 Task: Create in the project BridgeTech and in the Backlog issue 'Integrate a new chatbot feature into an existing mobile application to enhance user interaction and support' a child issue 'Integration with time and attendance systems', and assign it to team member softage.3@softage.net. Create in the project BridgeTech and in the Backlog issue 'Develop a new tool for automated testing of mobile application memory consumption and optimization' a child issue 'Code optimization for energy-efficient speech recognition', and assign it to team member softage.4@softage.net
Action: Mouse moved to (199, 52)
Screenshot: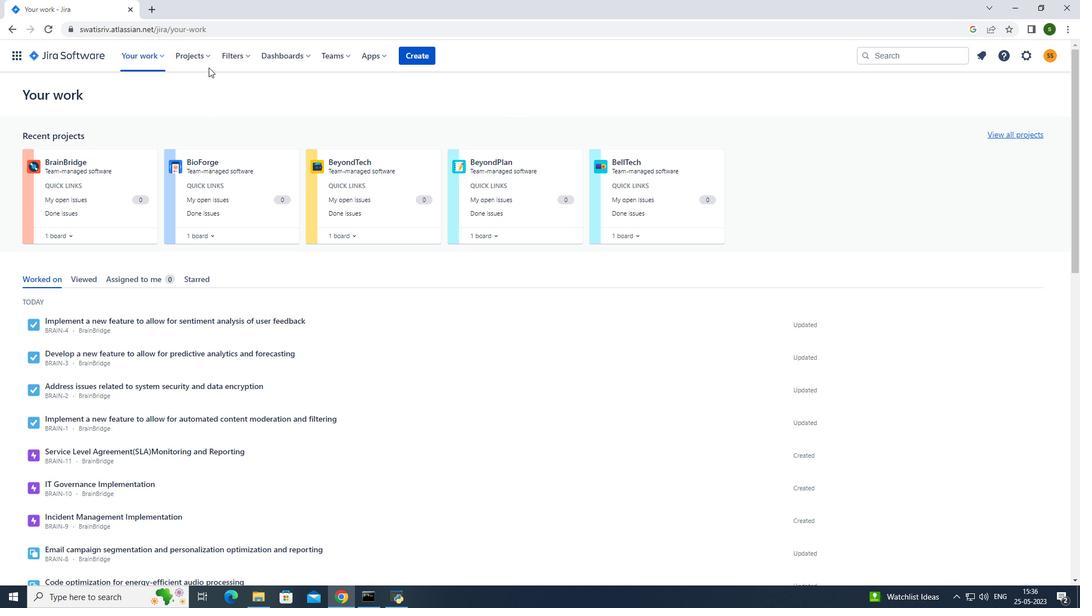 
Action: Mouse pressed left at (199, 52)
Screenshot: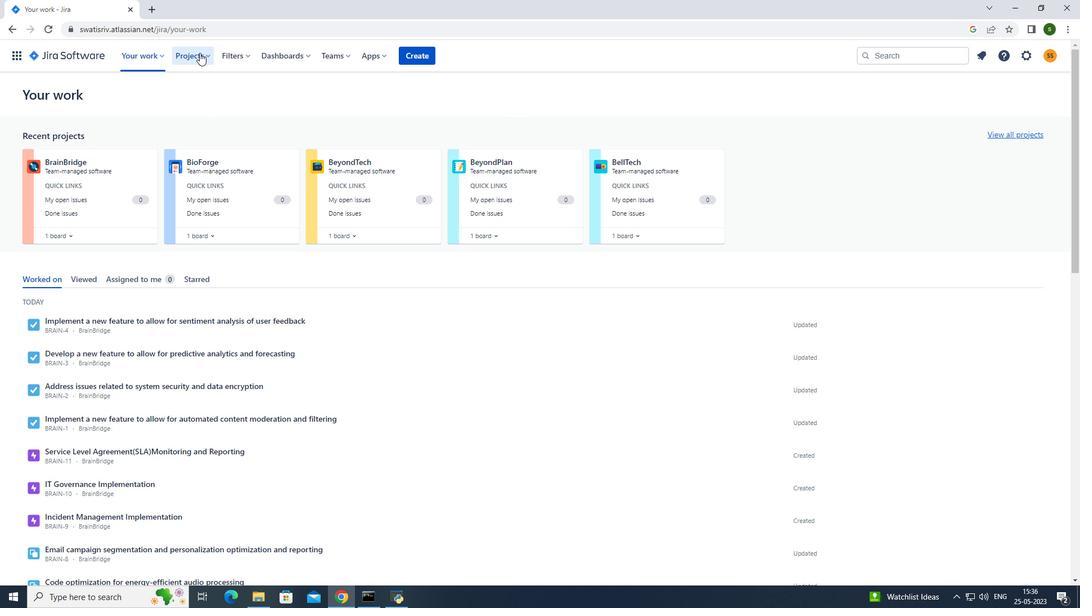 
Action: Mouse moved to (214, 99)
Screenshot: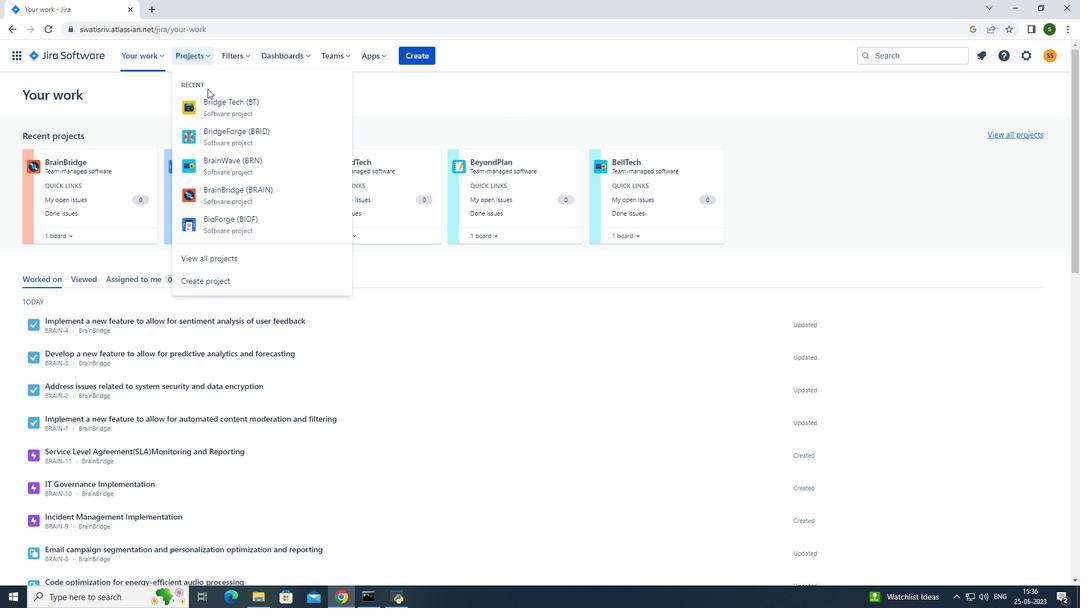 
Action: Mouse pressed left at (214, 99)
Screenshot: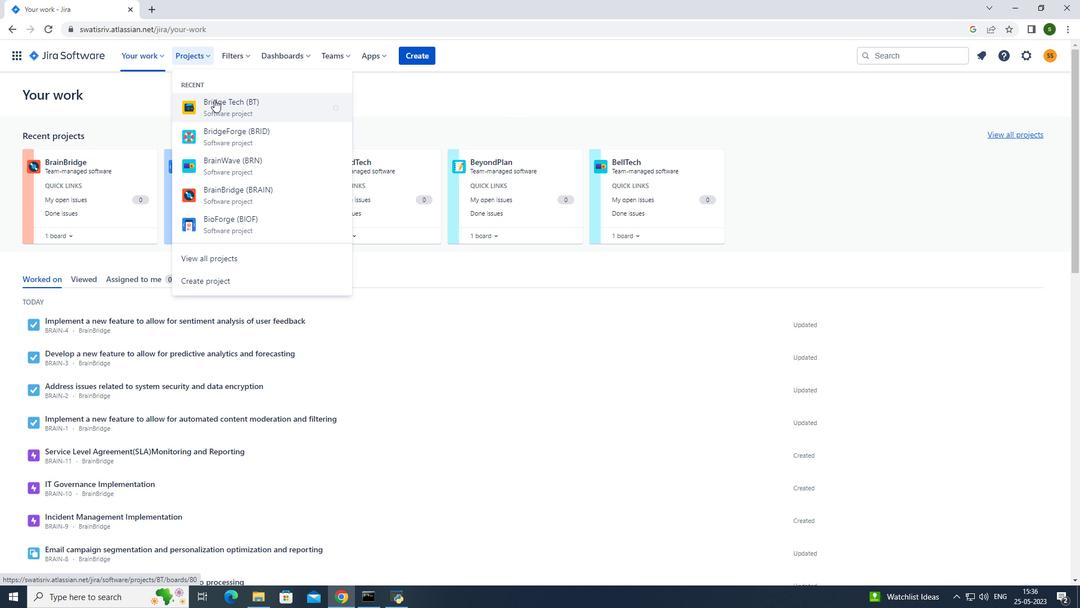 
Action: Mouse moved to (68, 173)
Screenshot: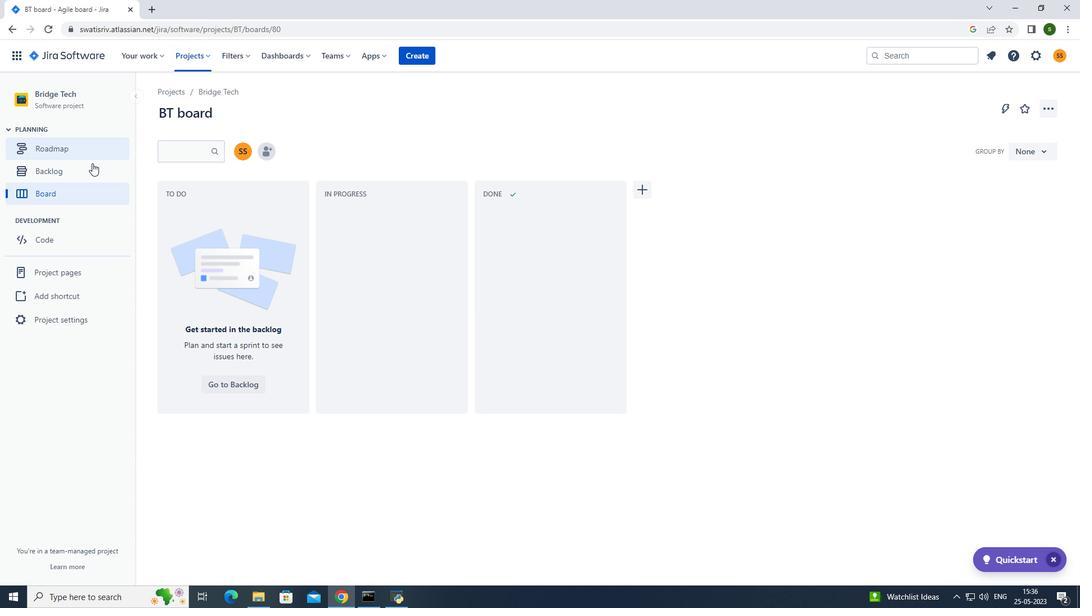 
Action: Mouse pressed left at (68, 173)
Screenshot: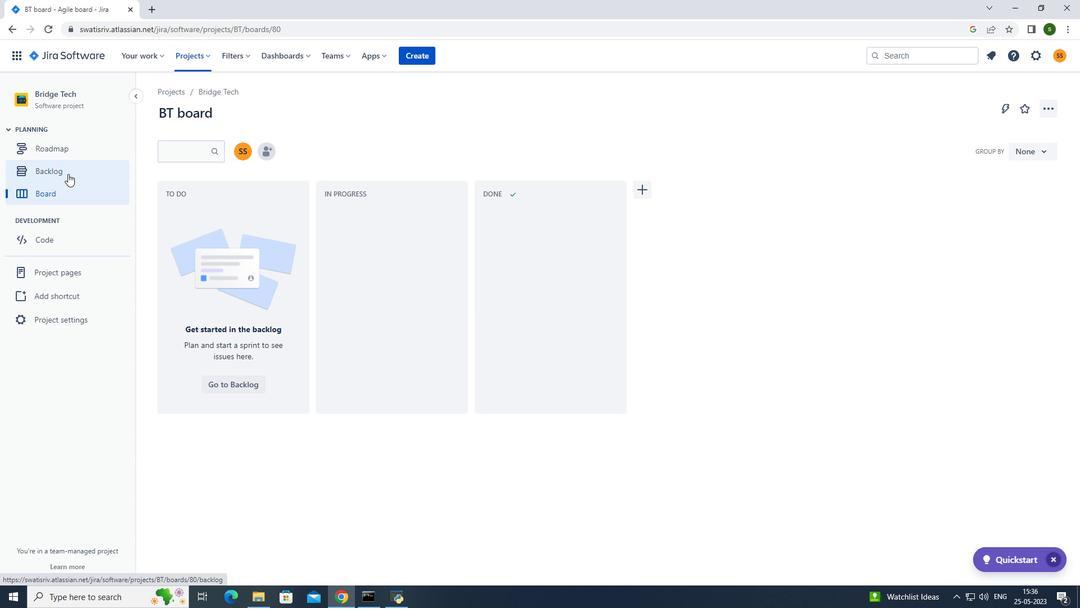 
Action: Mouse moved to (499, 301)
Screenshot: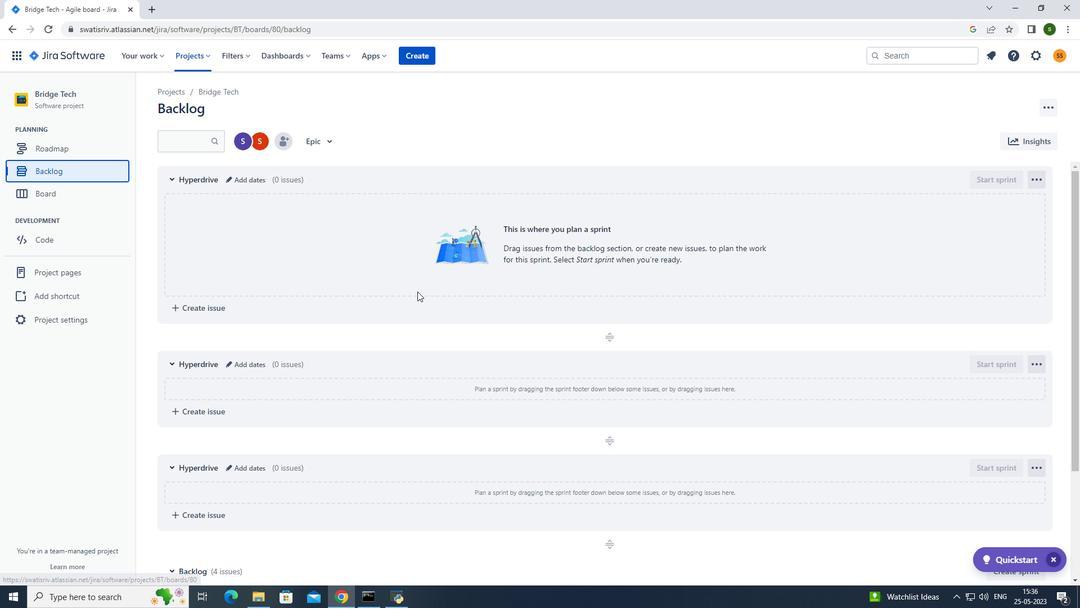 
Action: Mouse scrolled (499, 301) with delta (0, 0)
Screenshot: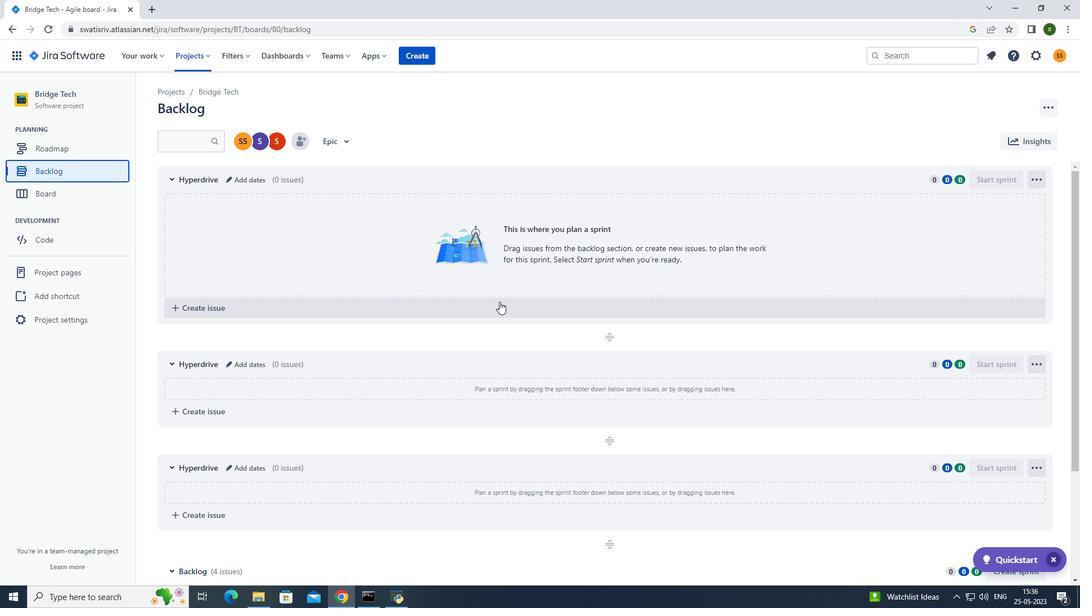 
Action: Mouse scrolled (499, 301) with delta (0, 0)
Screenshot: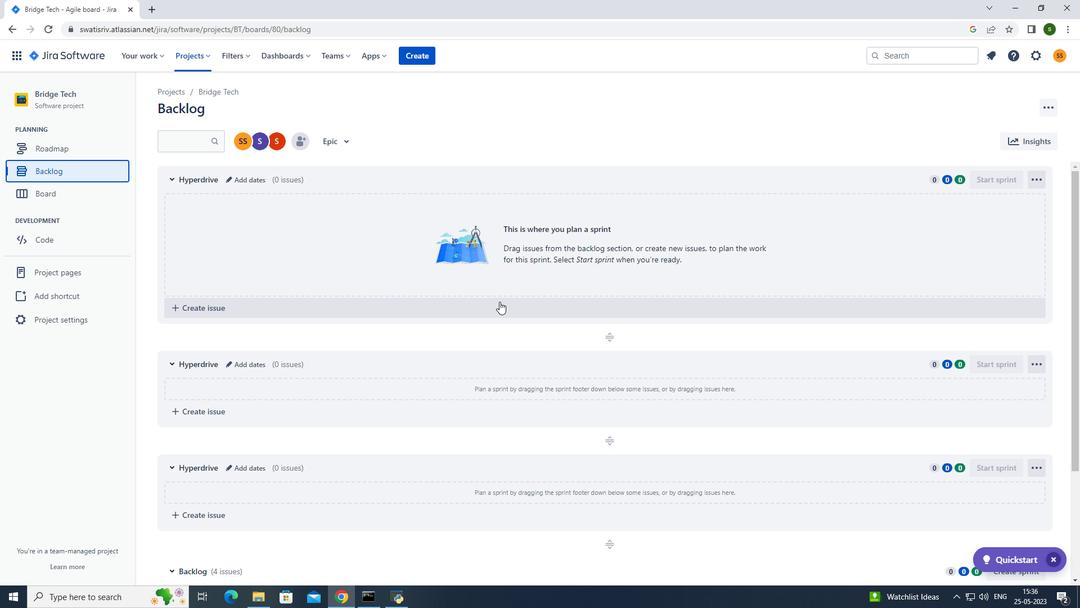 
Action: Mouse scrolled (499, 301) with delta (0, 0)
Screenshot: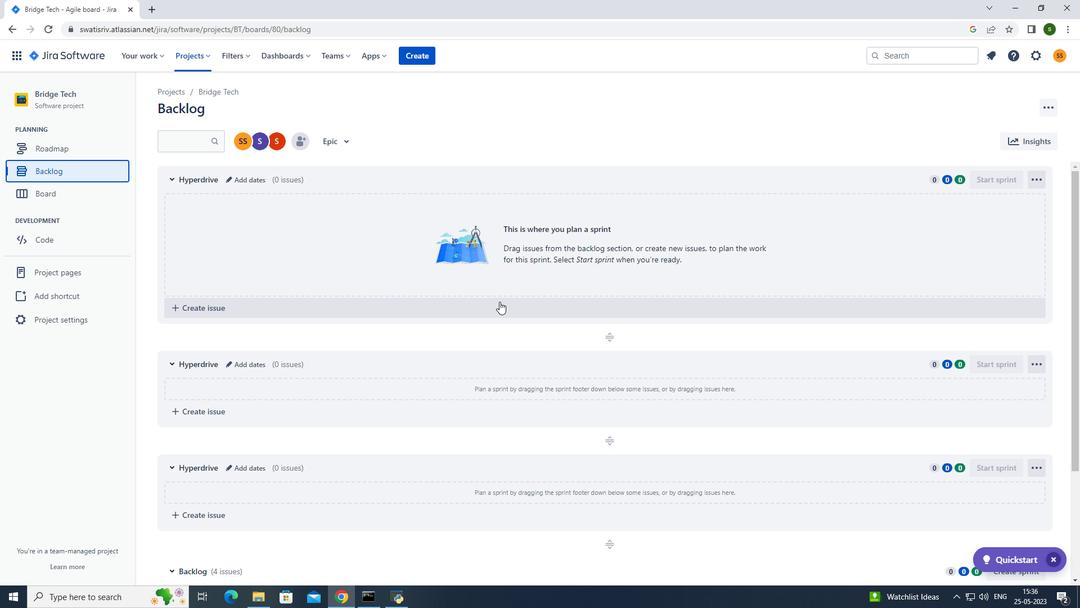 
Action: Mouse scrolled (499, 301) with delta (0, 0)
Screenshot: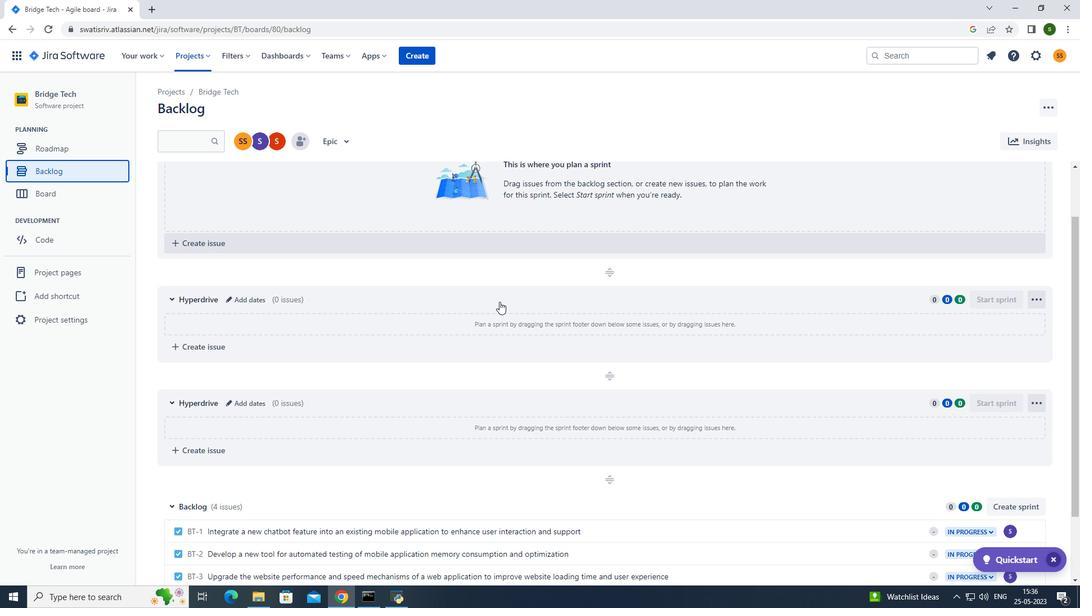 
Action: Mouse scrolled (499, 301) with delta (0, 0)
Screenshot: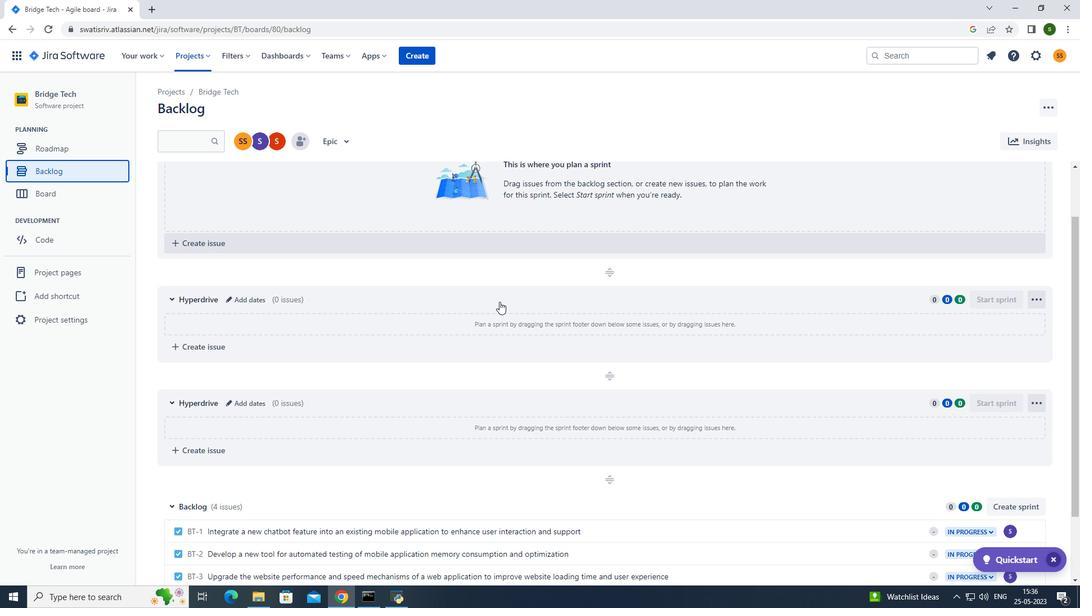 
Action: Mouse scrolled (499, 301) with delta (0, 0)
Screenshot: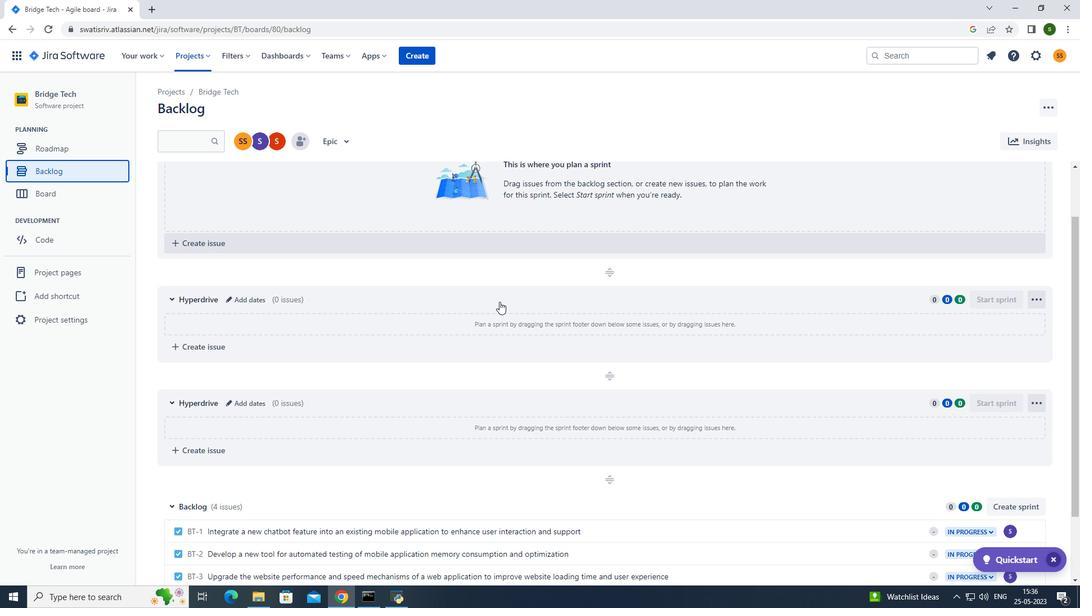 
Action: Mouse moved to (775, 443)
Screenshot: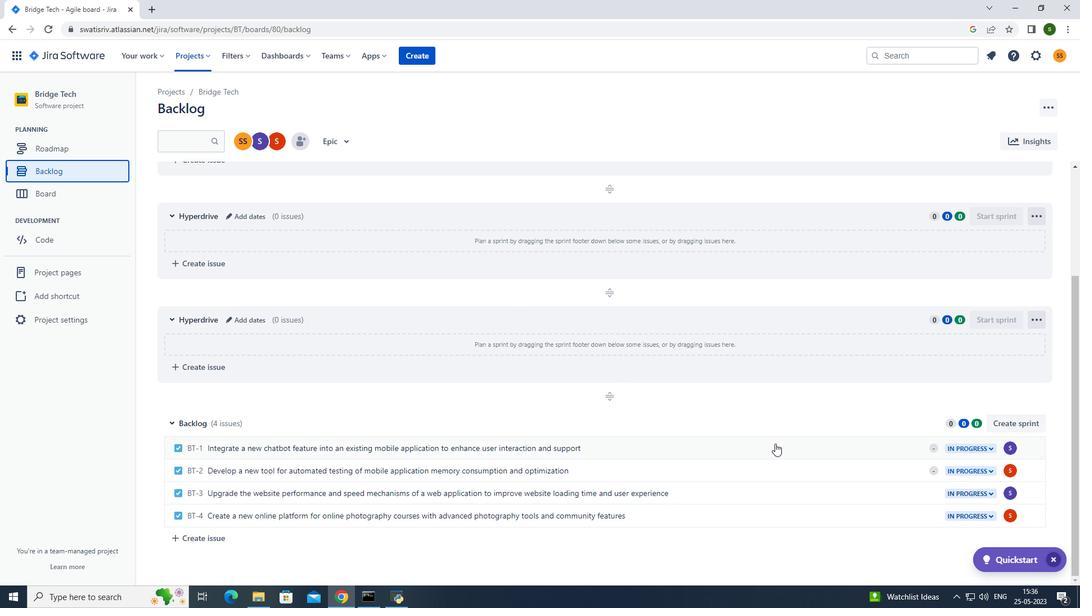 
Action: Mouse pressed left at (775, 443)
Screenshot: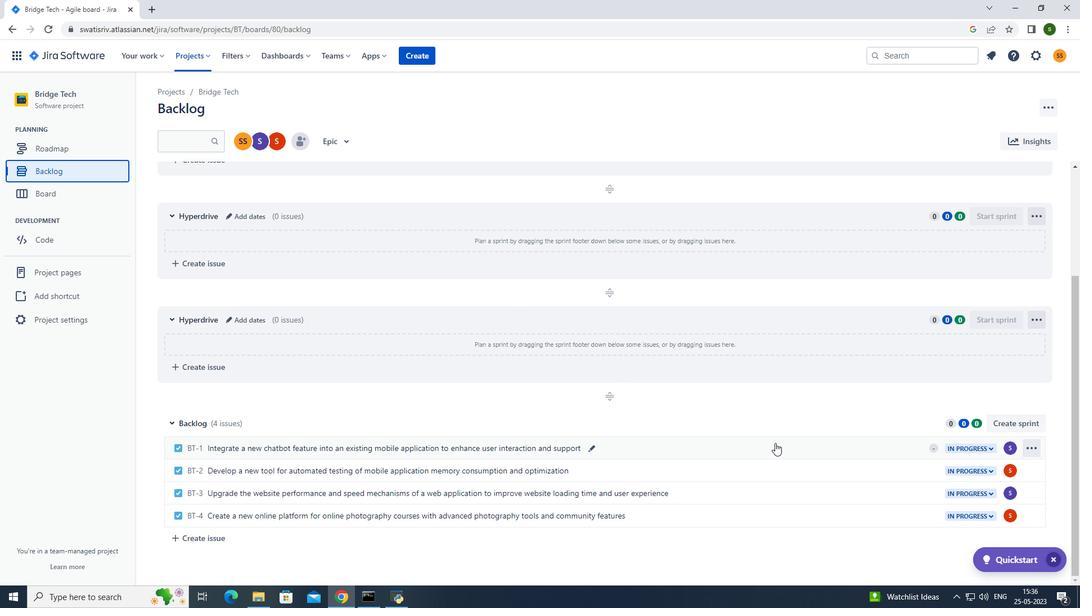 
Action: Mouse moved to (883, 276)
Screenshot: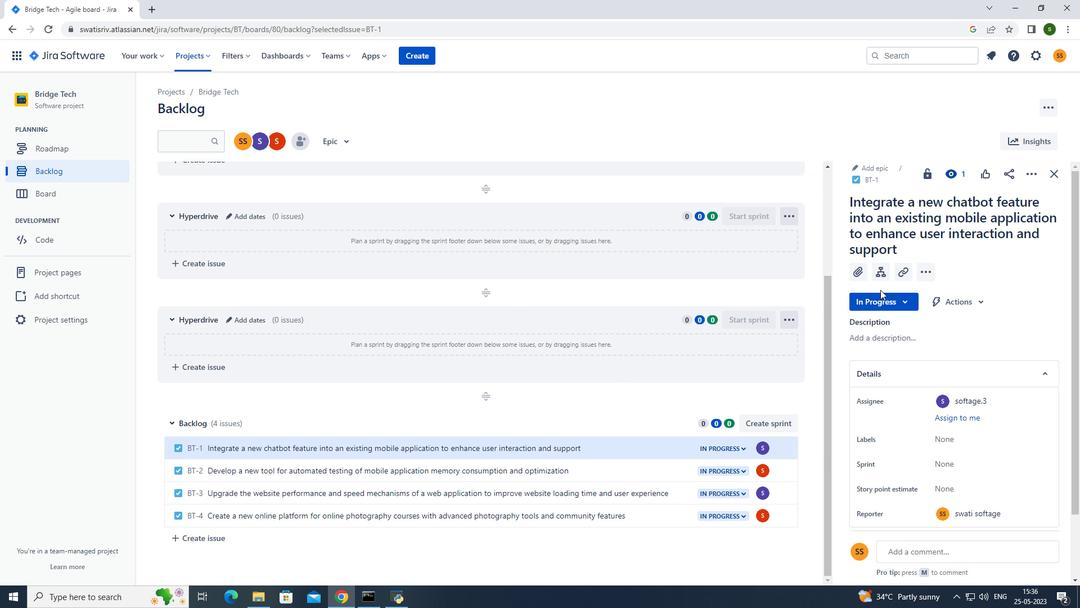 
Action: Mouse pressed left at (883, 276)
Screenshot: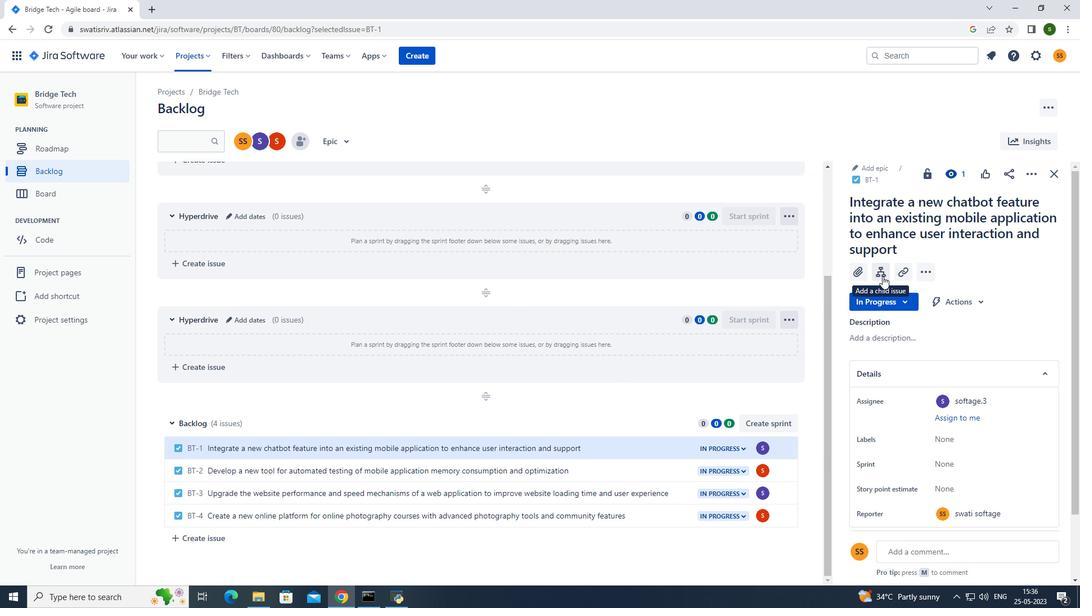 
Action: Mouse moved to (914, 367)
Screenshot: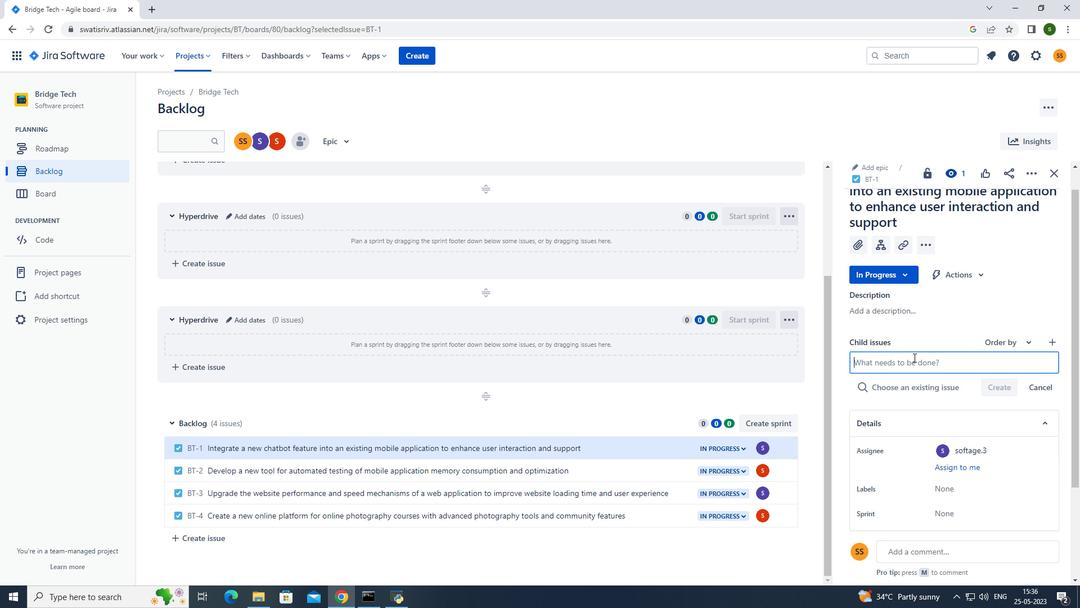 
Action: Mouse pressed left at (914, 367)
Screenshot: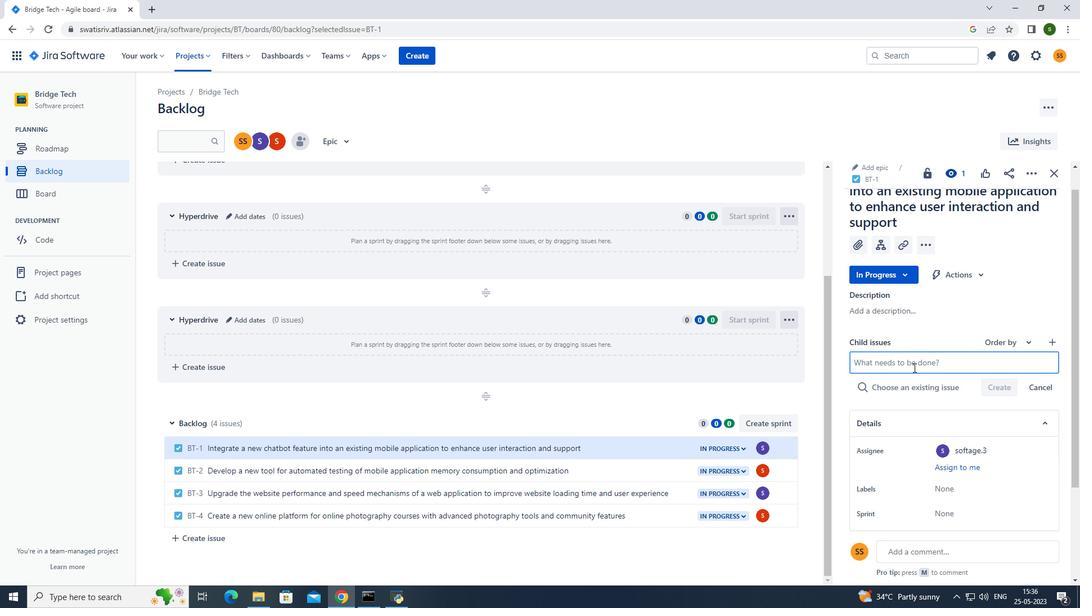 
Action: Key pressed <Key.caps_lock>I<Key.caps_lock>ntegray<Key.backspace>tion<Key.space>with<Key.space>timw<Key.space>and<Key.space>attendance
Screenshot: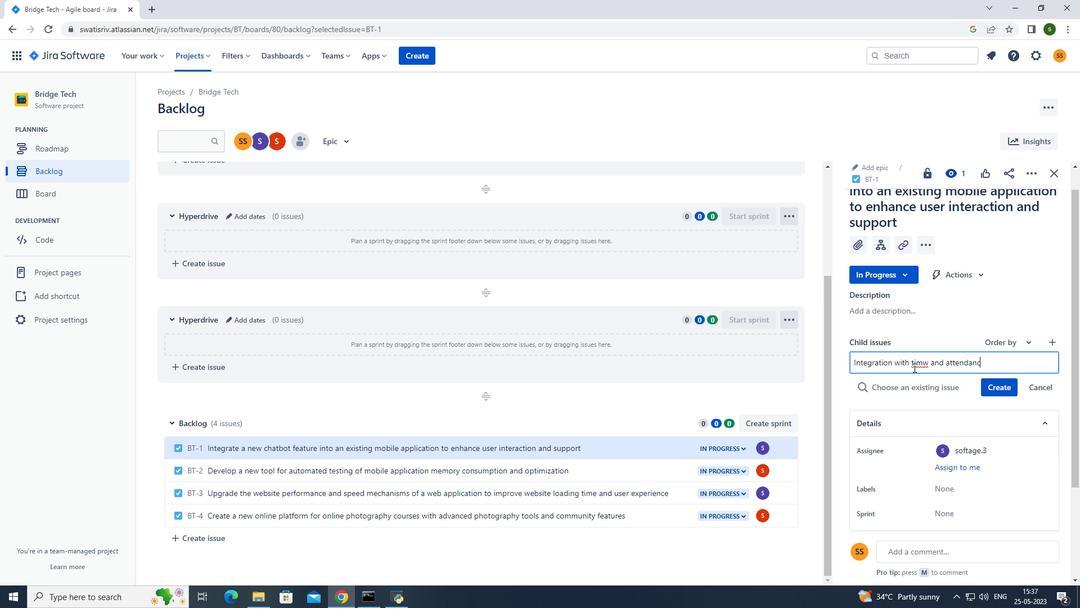 
Action: Mouse moved to (926, 362)
Screenshot: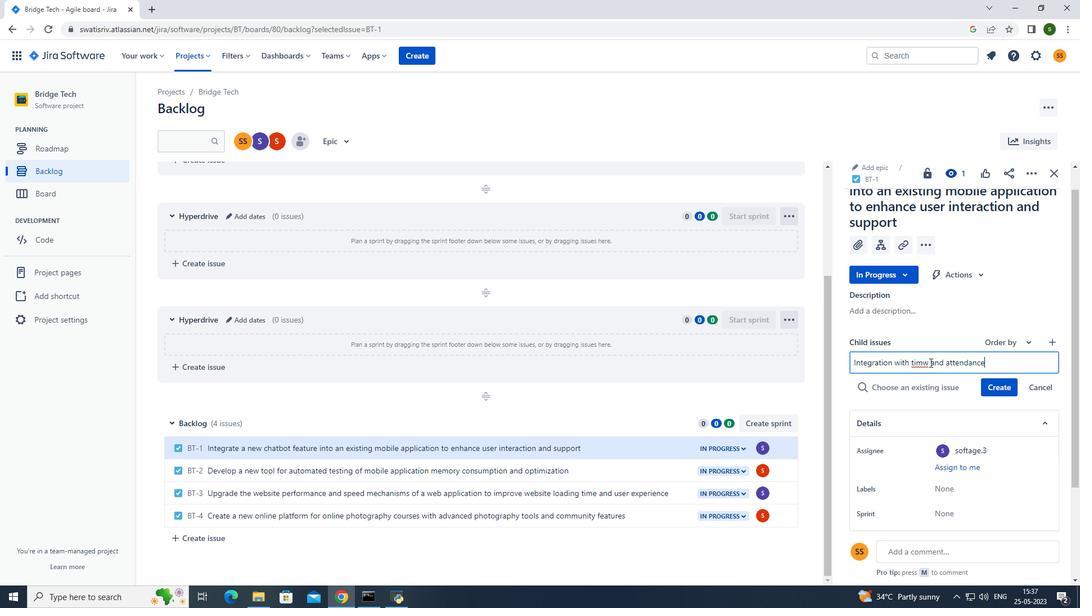 
Action: Mouse pressed left at (926, 362)
Screenshot: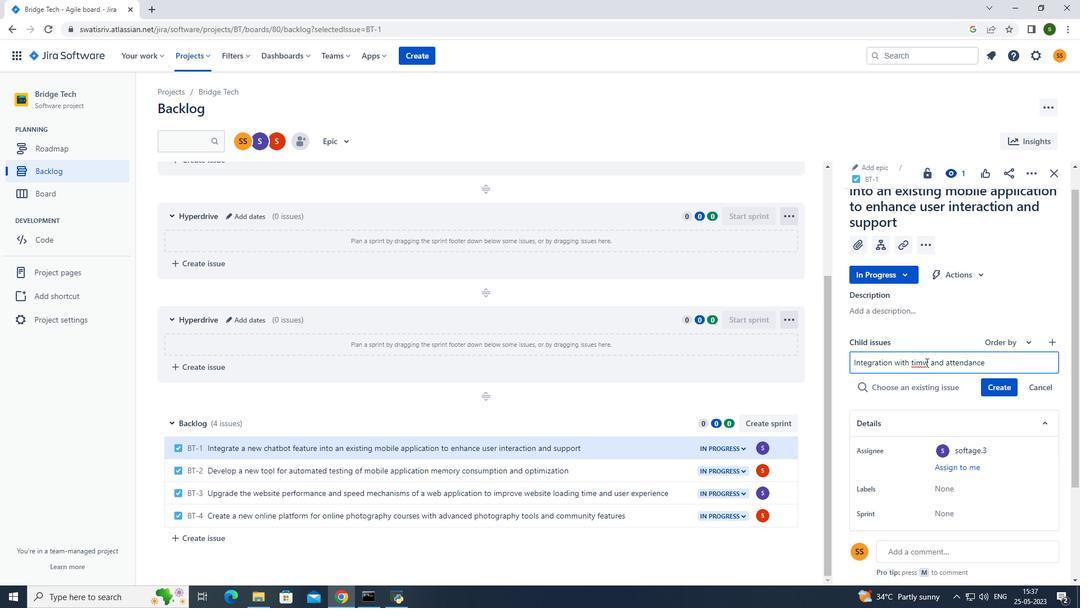 
Action: Mouse moved to (939, 360)
Screenshot: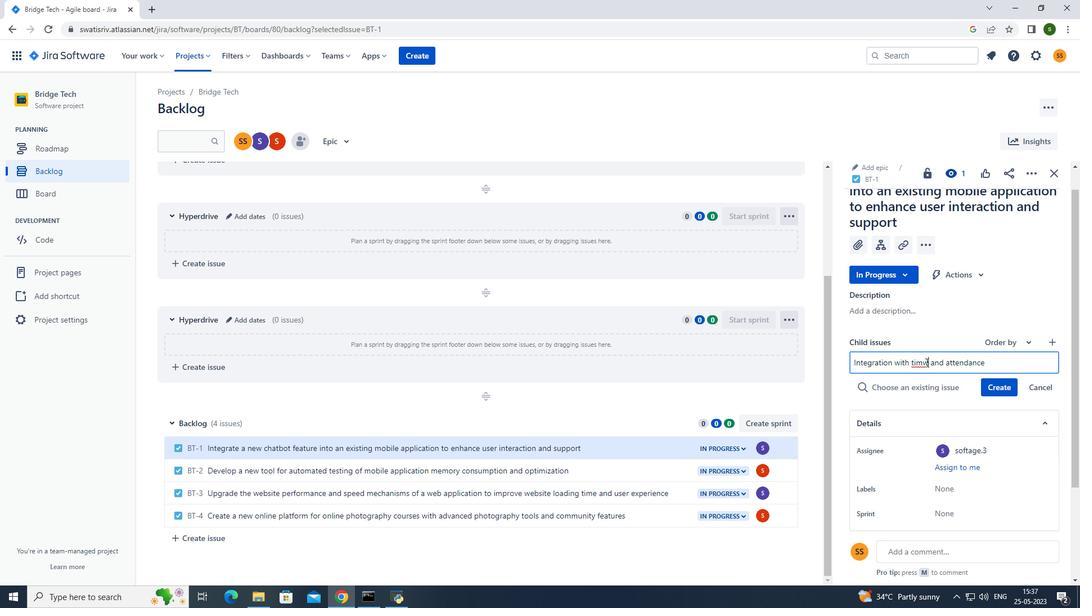 
Action: Key pressed <Key.backspace>e
Screenshot: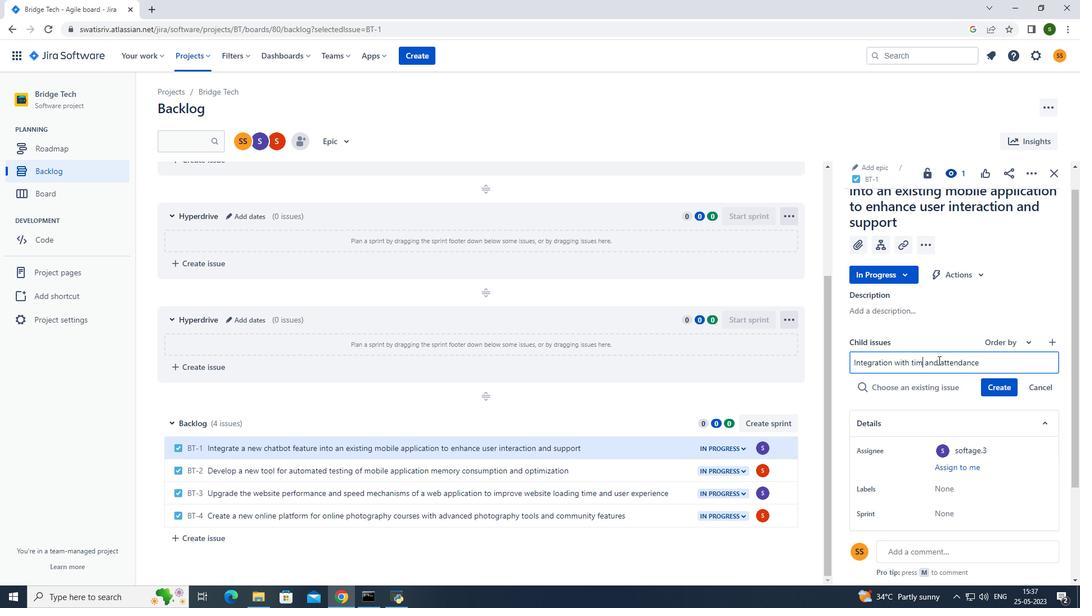
Action: Mouse moved to (990, 362)
Screenshot: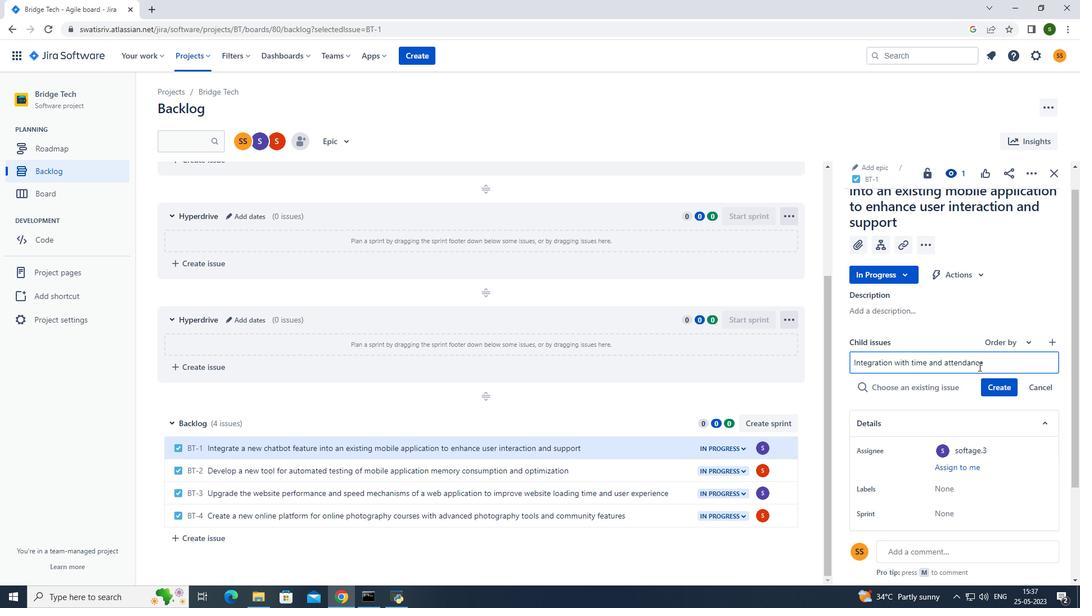 
Action: Mouse pressed left at (990, 362)
Screenshot: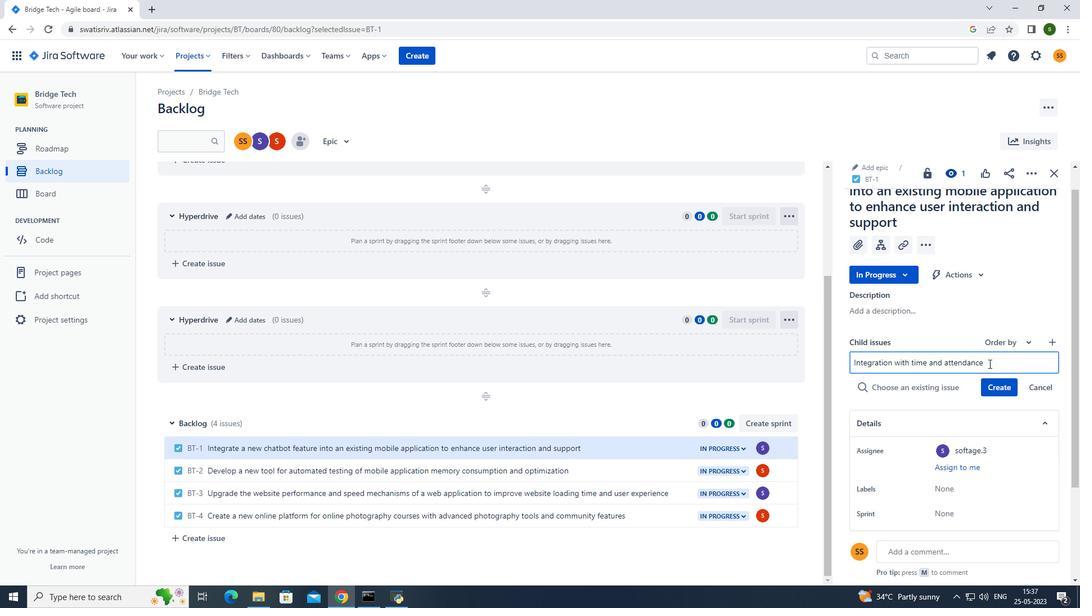 
Action: Mouse moved to (987, 363)
Screenshot: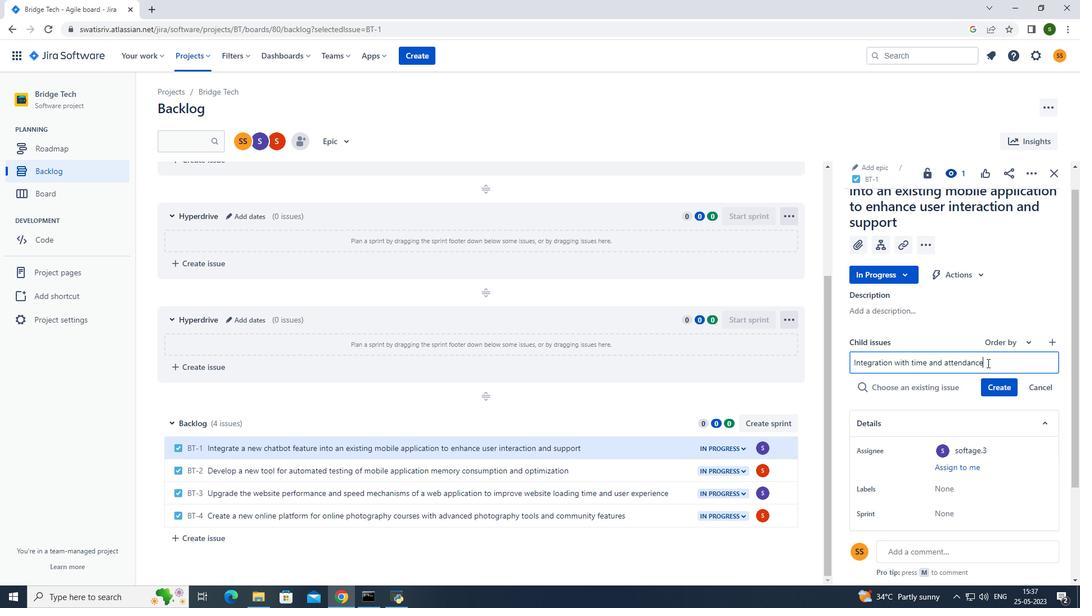 
Action: Key pressed <Key.space>systems<Key.enter>
Screenshot: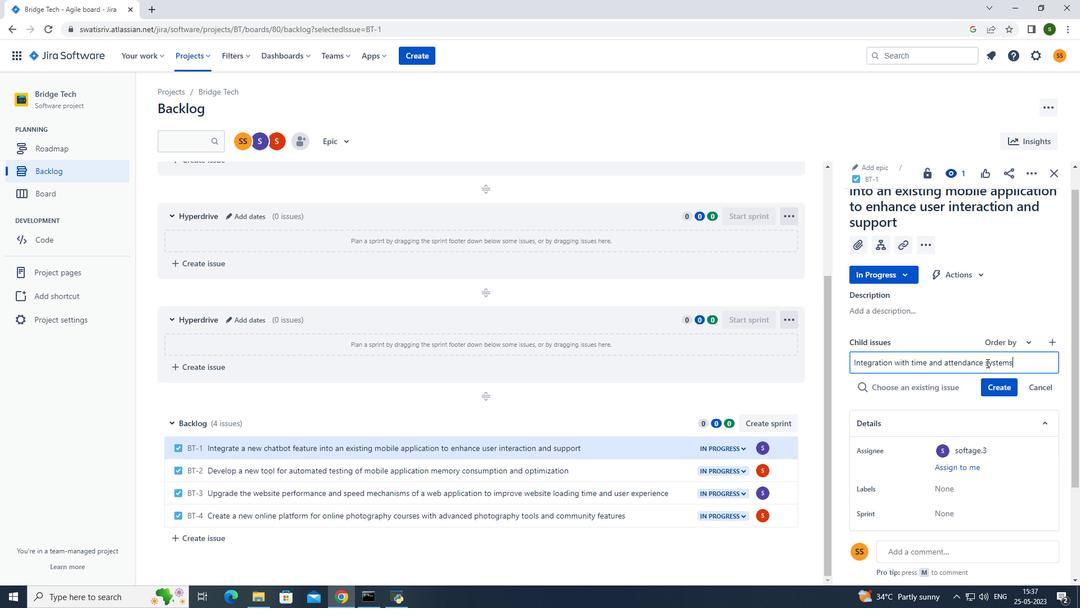 
Action: Mouse moved to (1010, 367)
Screenshot: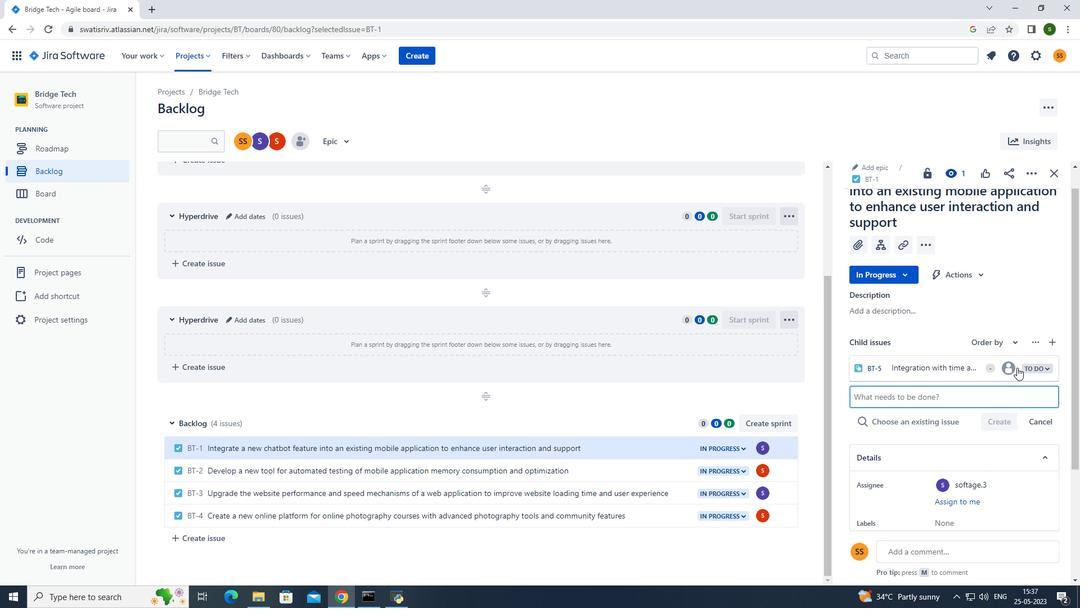 
Action: Mouse pressed left at (1010, 367)
Screenshot: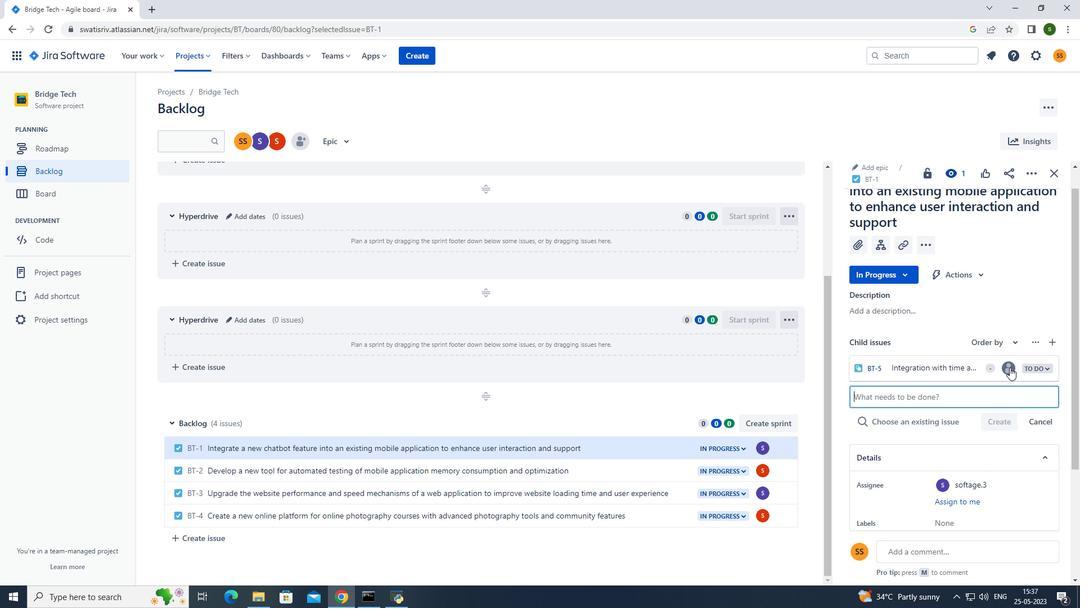 
Action: Mouse moved to (897, 311)
Screenshot: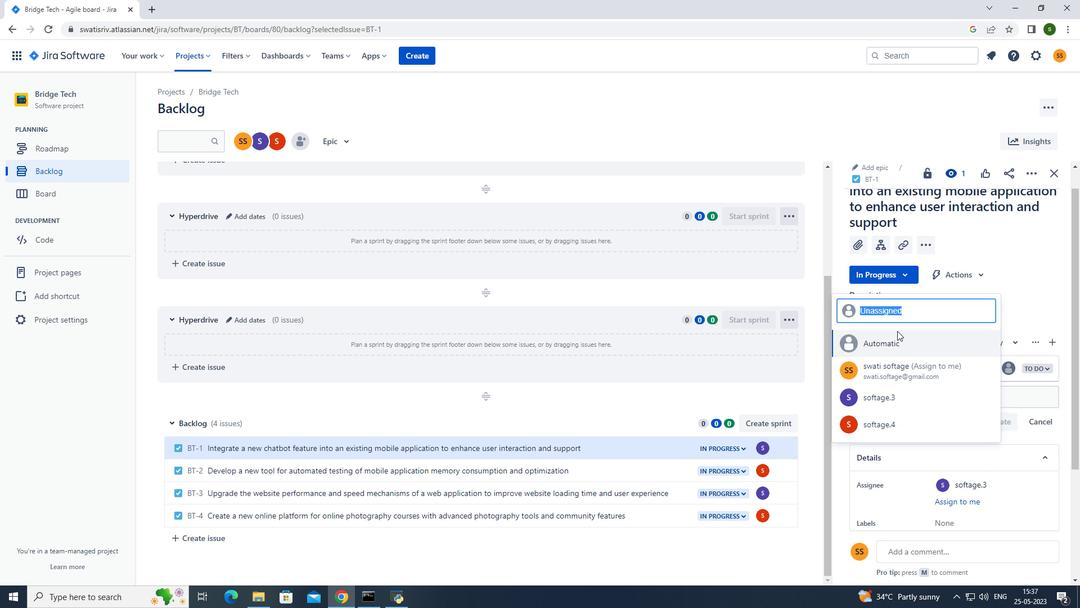 
Action: Key pressed softage.3<Key.shift>@softage.net
Screenshot: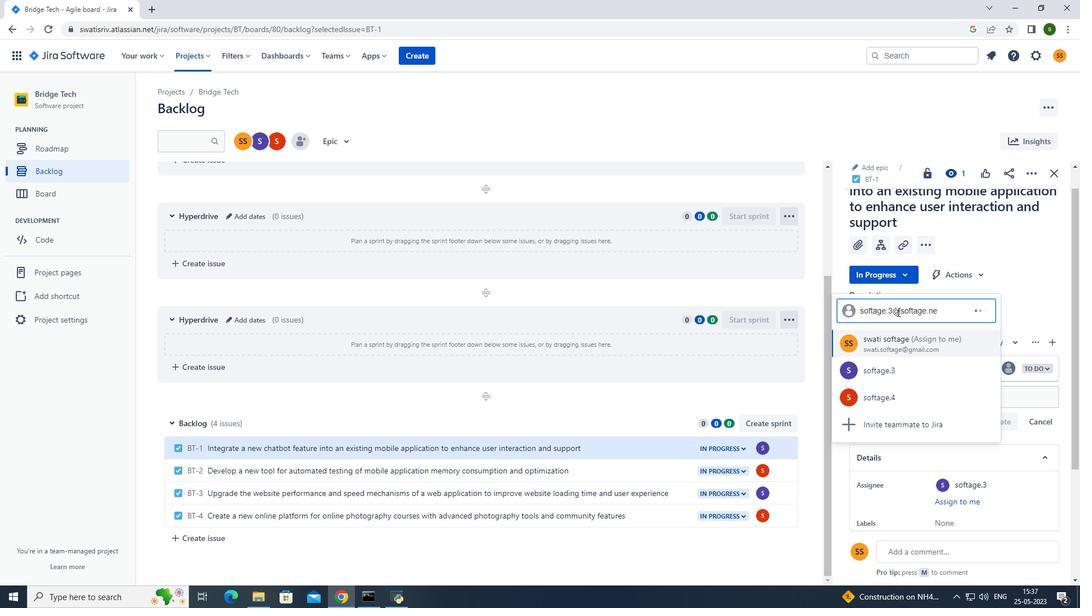 
Action: Mouse moved to (894, 366)
Screenshot: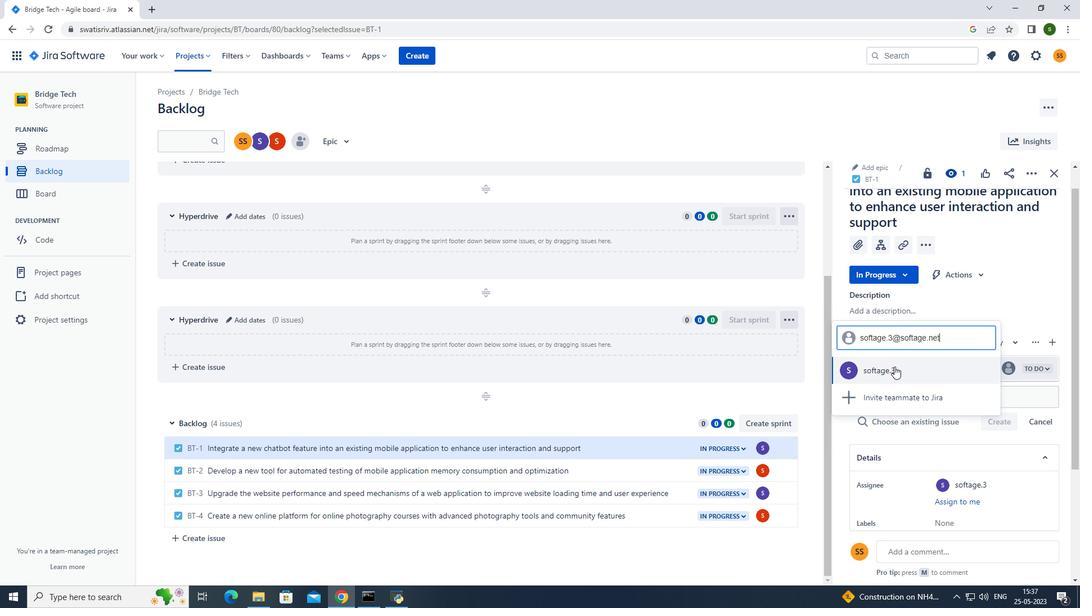 
Action: Mouse pressed left at (894, 366)
Screenshot: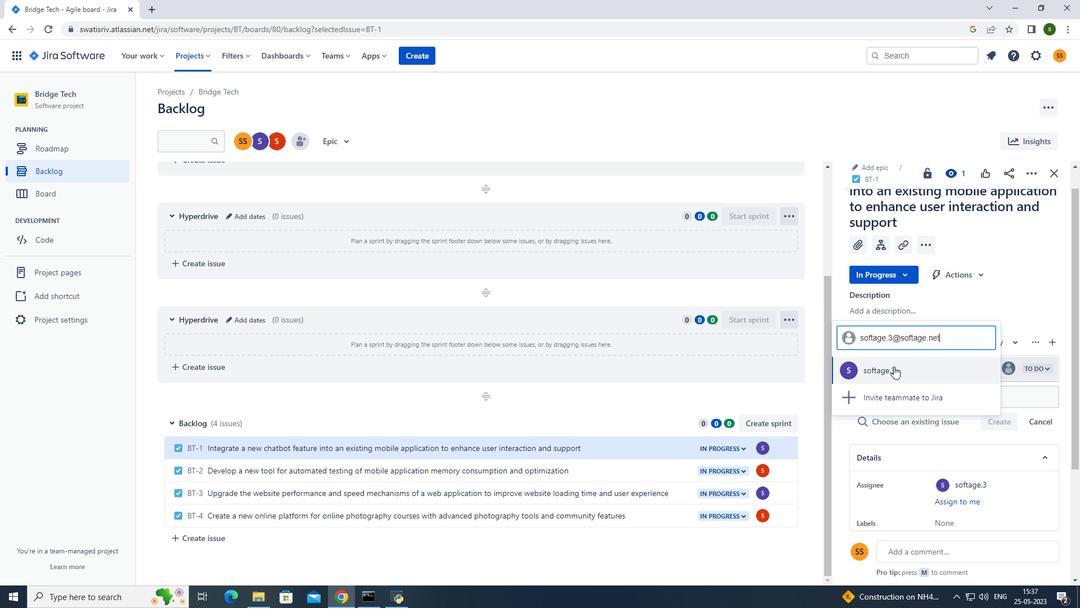
Action: Mouse moved to (417, 115)
Screenshot: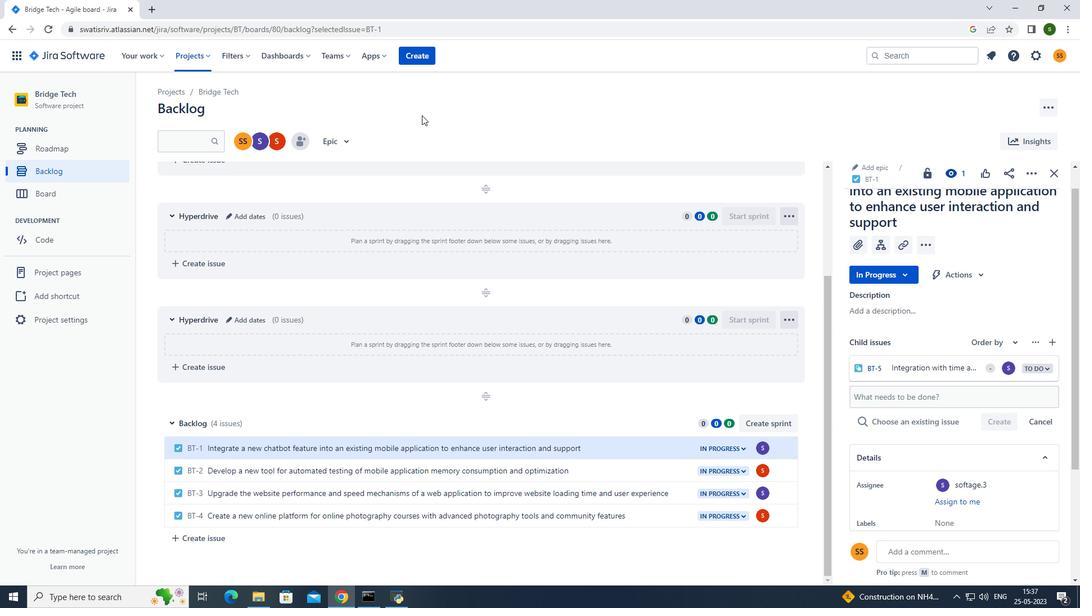 
Action: Mouse pressed left at (417, 115)
Screenshot: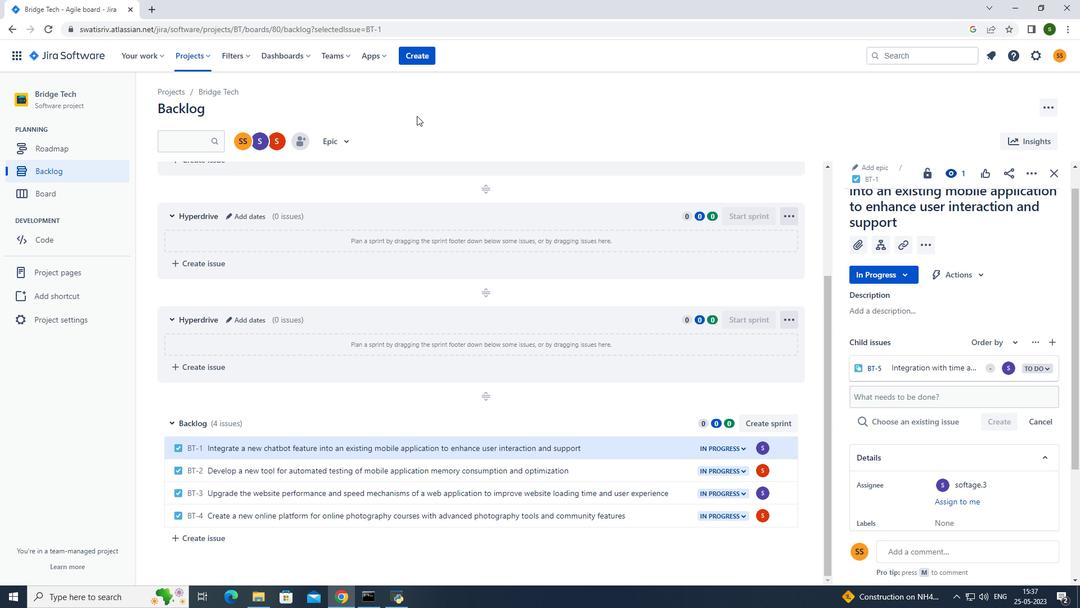 
Action: Mouse moved to (202, 54)
Screenshot: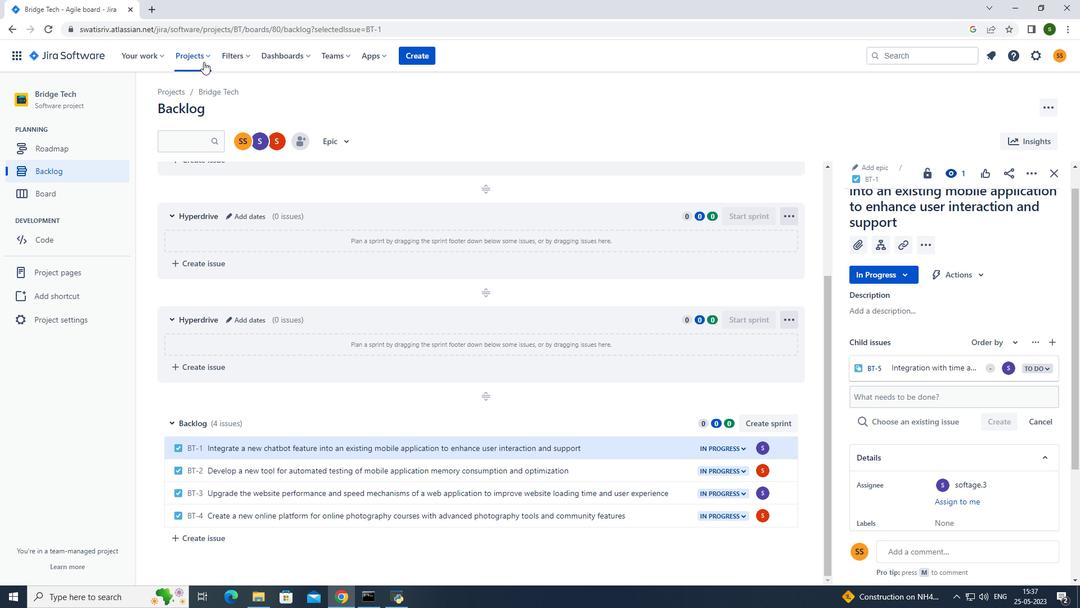 
Action: Mouse pressed left at (202, 54)
Screenshot: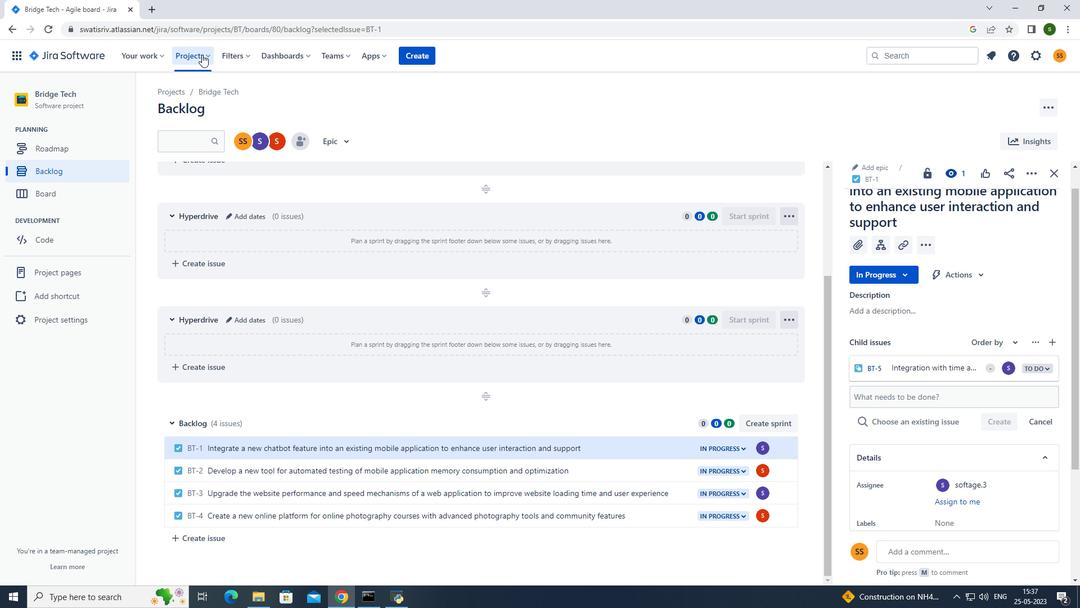 
Action: Mouse moved to (230, 107)
Screenshot: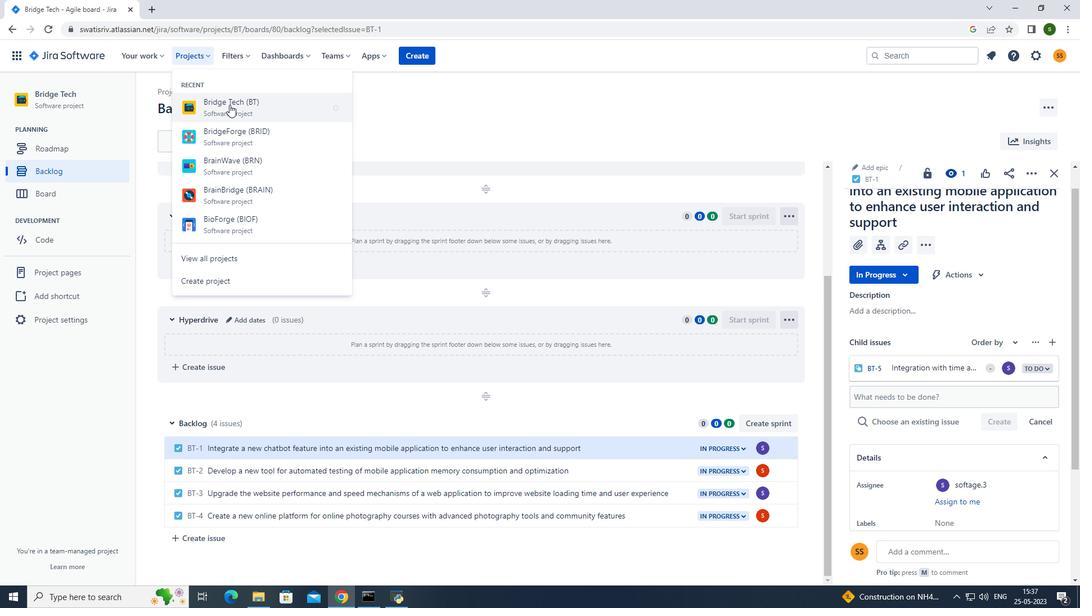 
Action: Mouse pressed left at (230, 107)
Screenshot: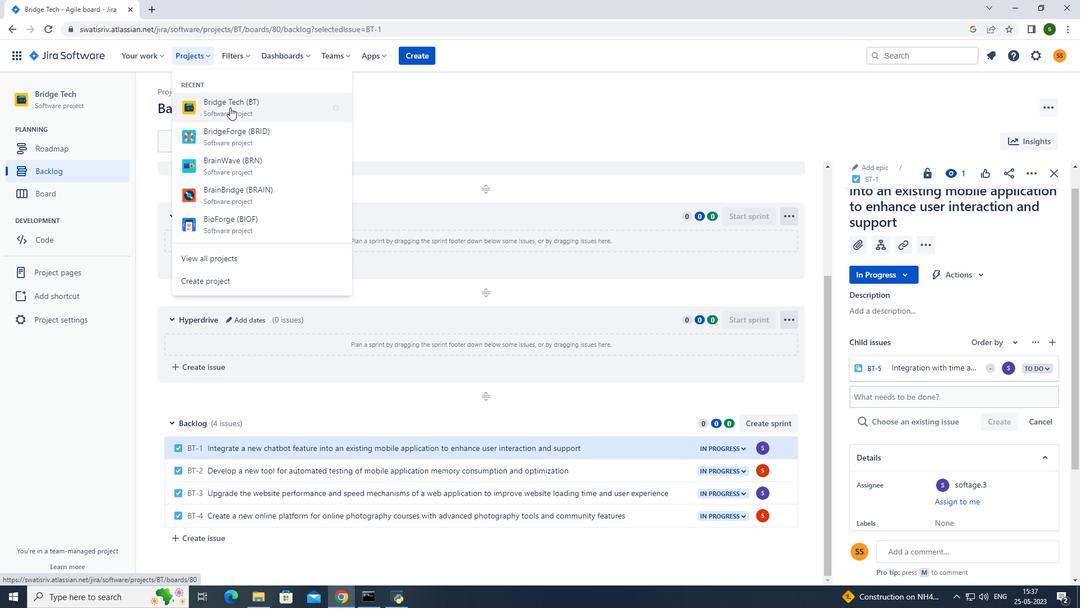 
Action: Mouse moved to (77, 167)
Screenshot: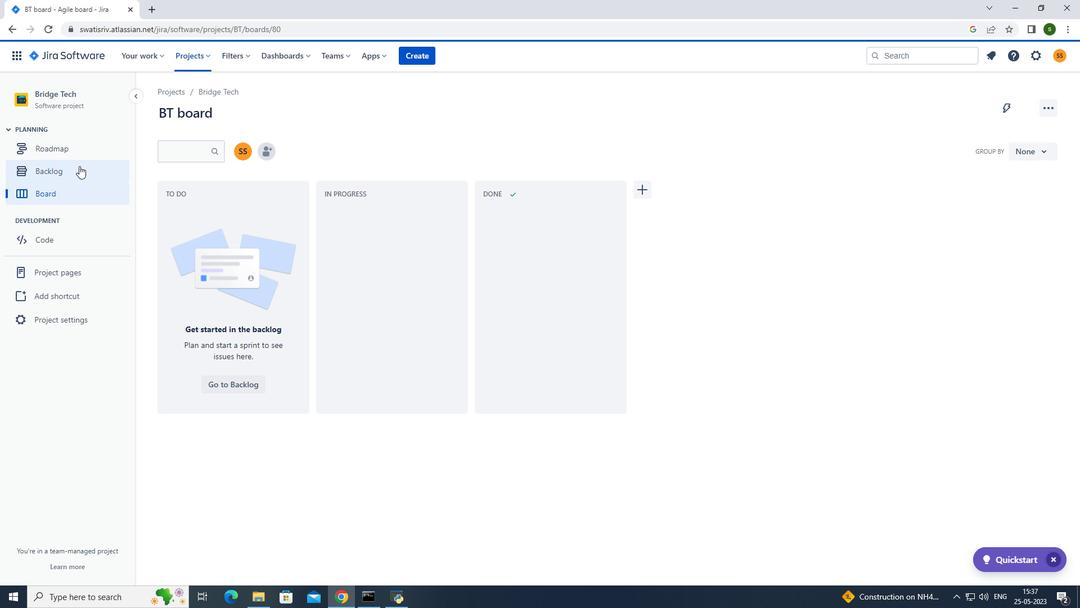 
Action: Mouse pressed left at (77, 167)
Screenshot: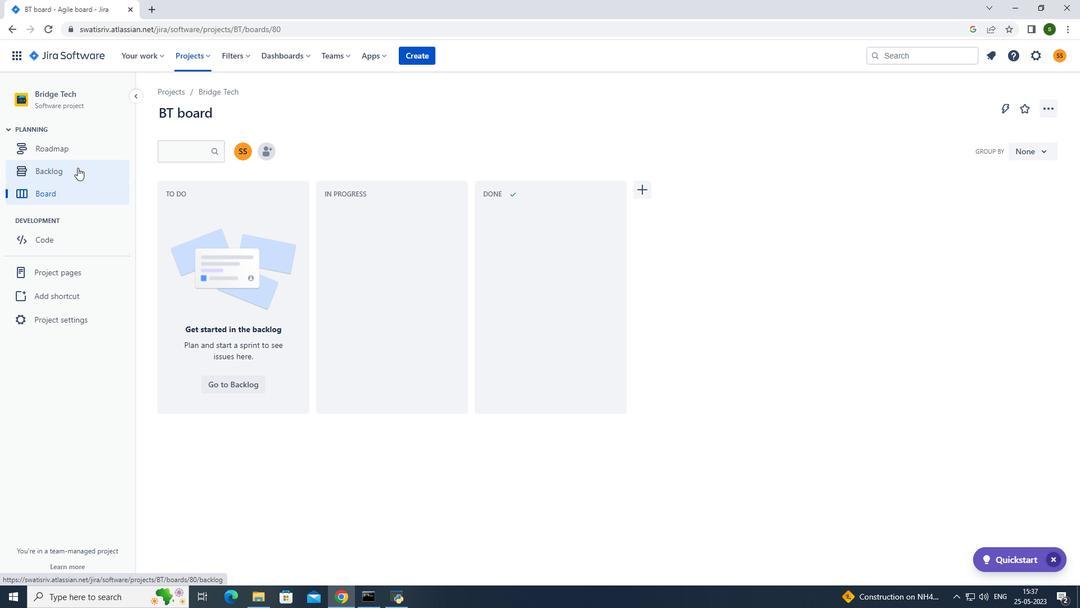 
Action: Mouse moved to (450, 284)
Screenshot: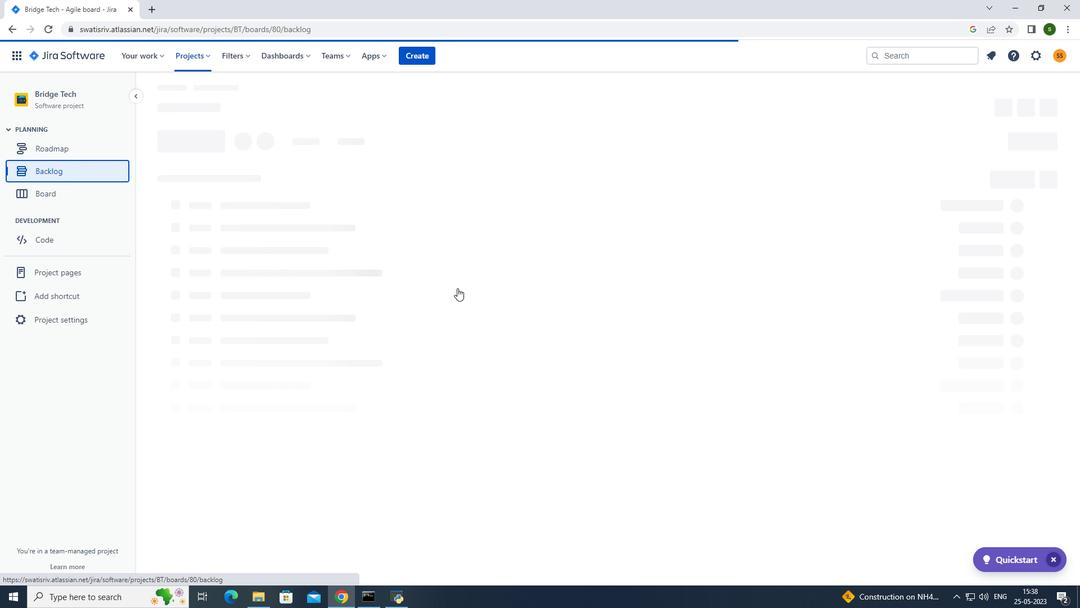 
Action: Mouse scrolled (450, 283) with delta (0, 0)
Screenshot: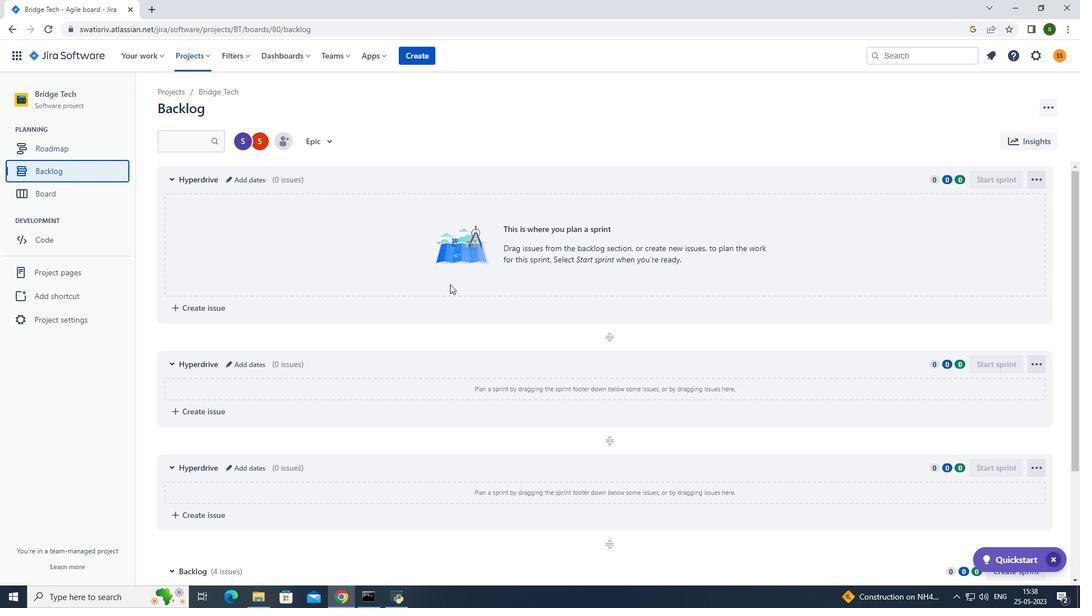 
Action: Mouse scrolled (450, 283) with delta (0, 0)
Screenshot: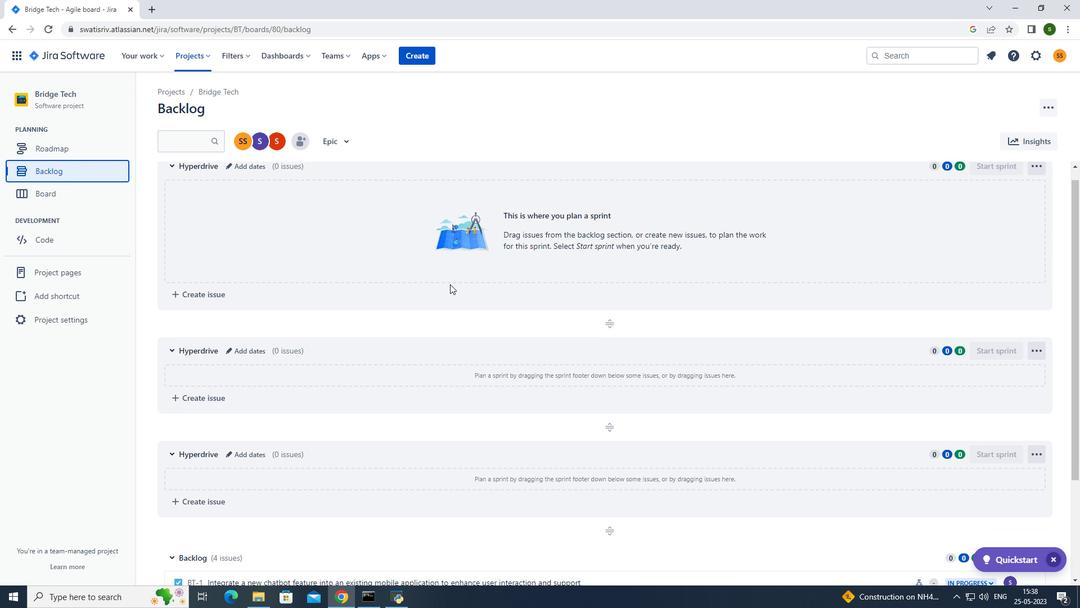 
Action: Mouse scrolled (450, 283) with delta (0, 0)
Screenshot: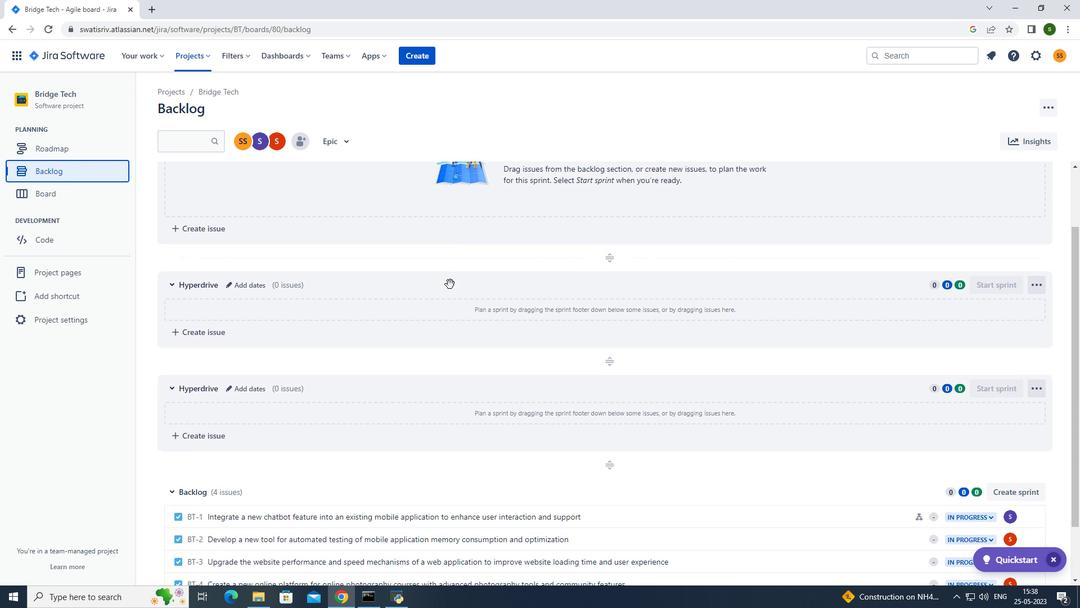 
Action: Mouse scrolled (450, 283) with delta (0, 0)
Screenshot: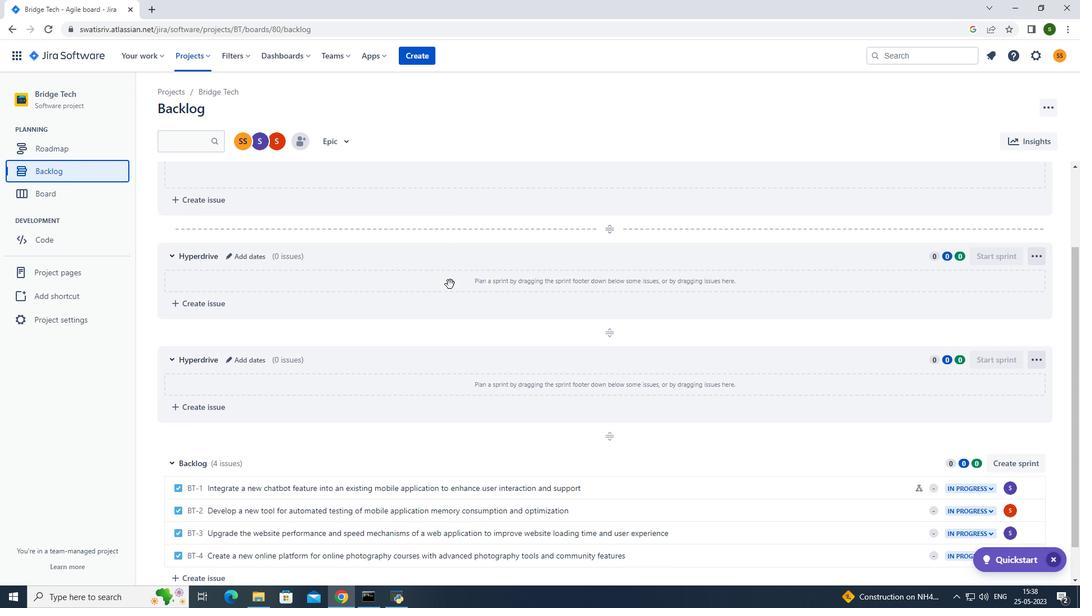 
Action: Mouse scrolled (450, 283) with delta (0, 0)
Screenshot: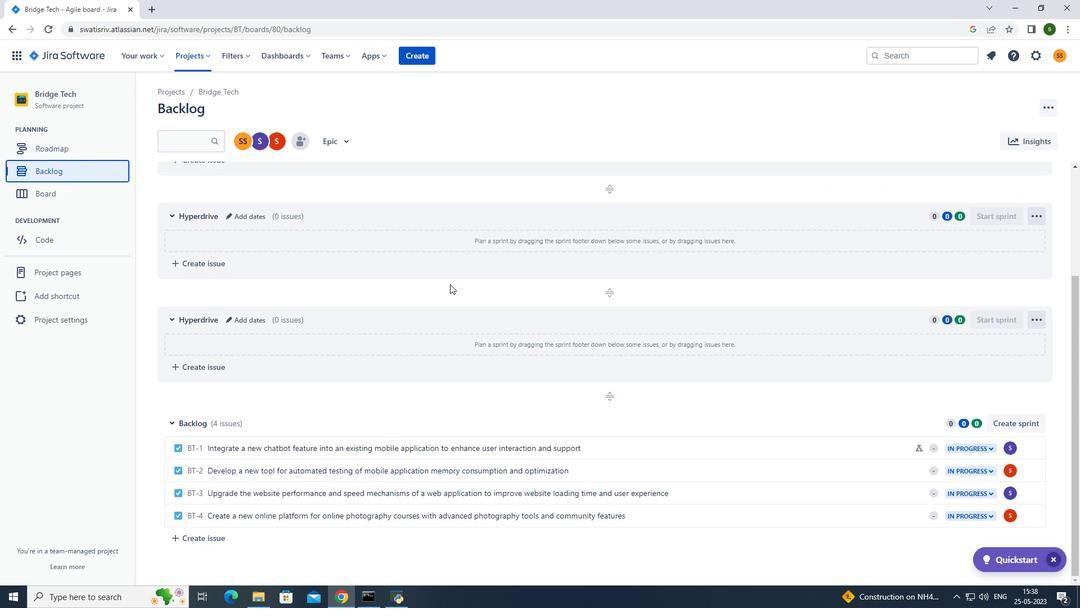
Action: Mouse moved to (731, 468)
Screenshot: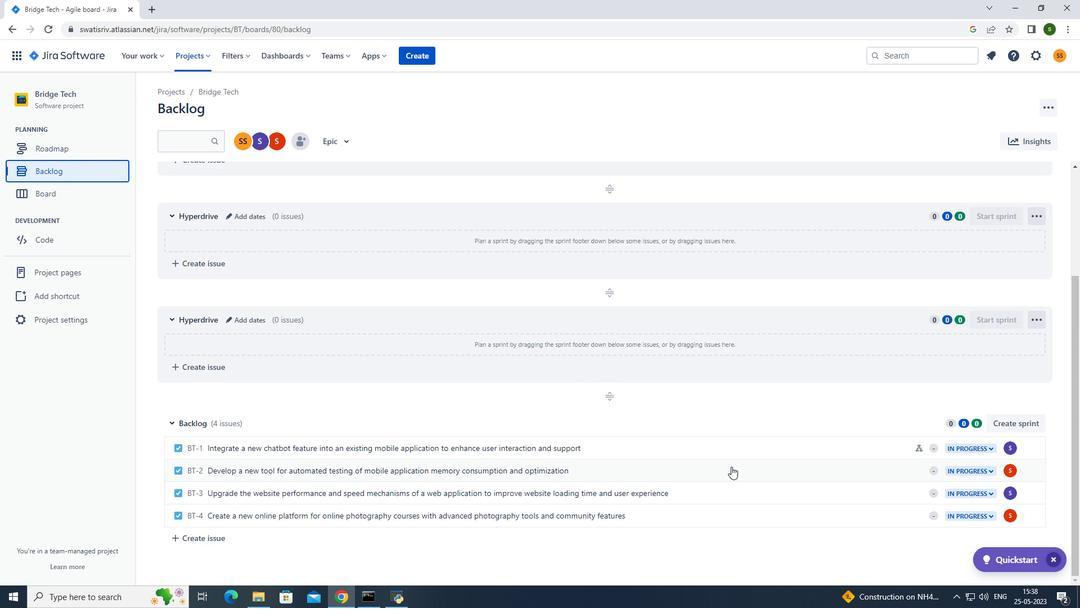 
Action: Mouse pressed left at (731, 468)
Screenshot: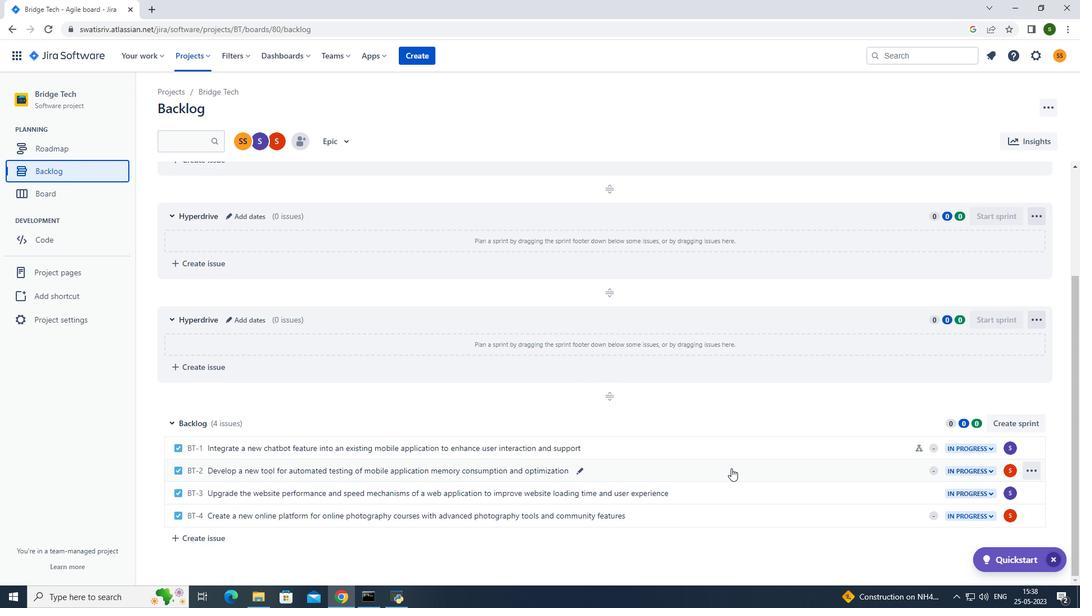 
Action: Mouse moved to (879, 271)
Screenshot: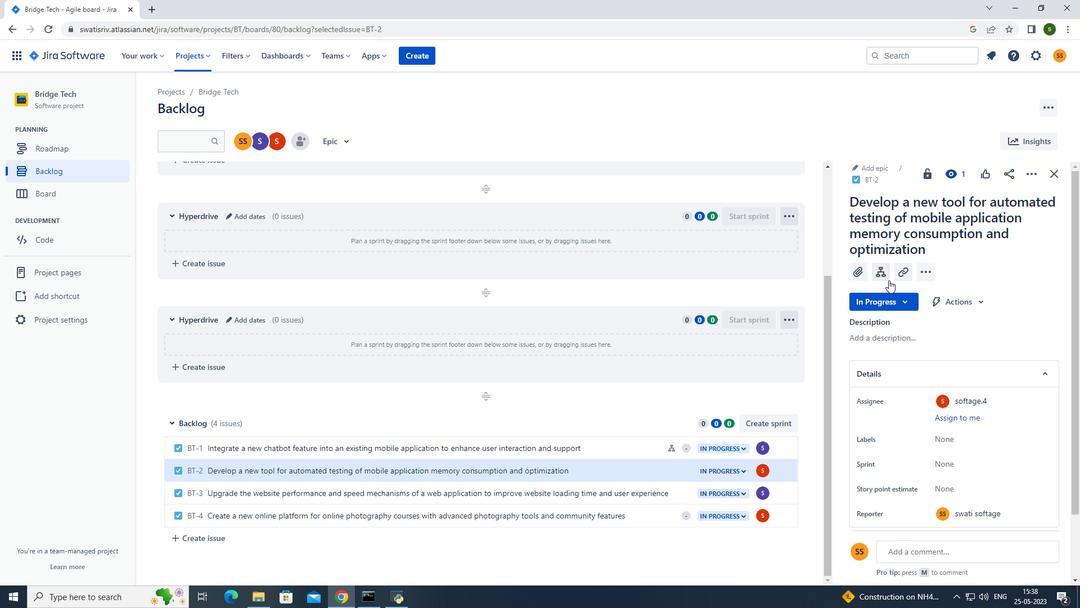
Action: Mouse pressed left at (879, 271)
Screenshot: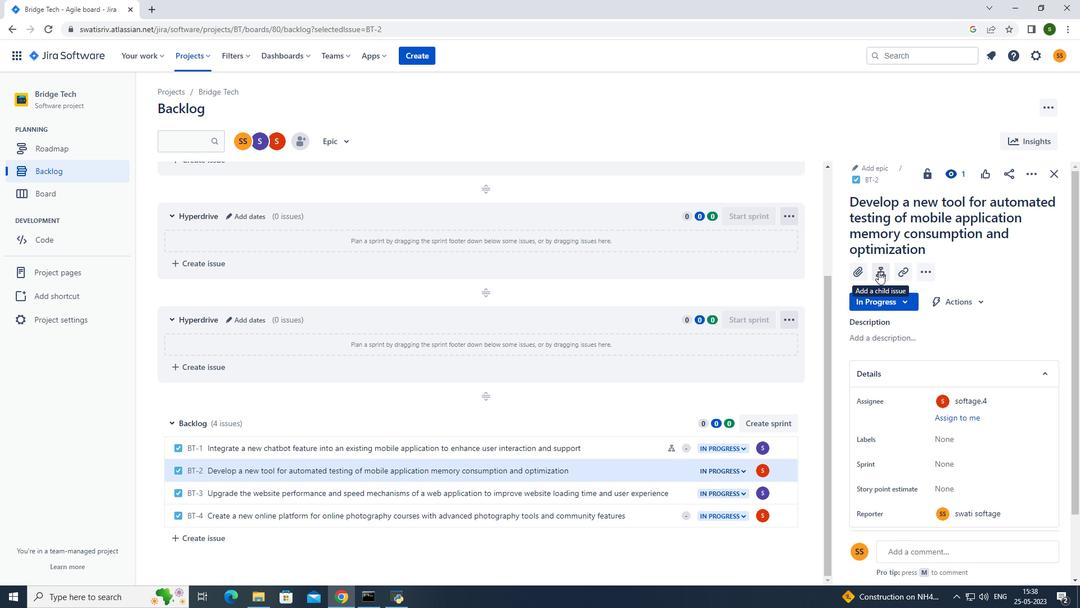 
Action: Mouse moved to (907, 367)
Screenshot: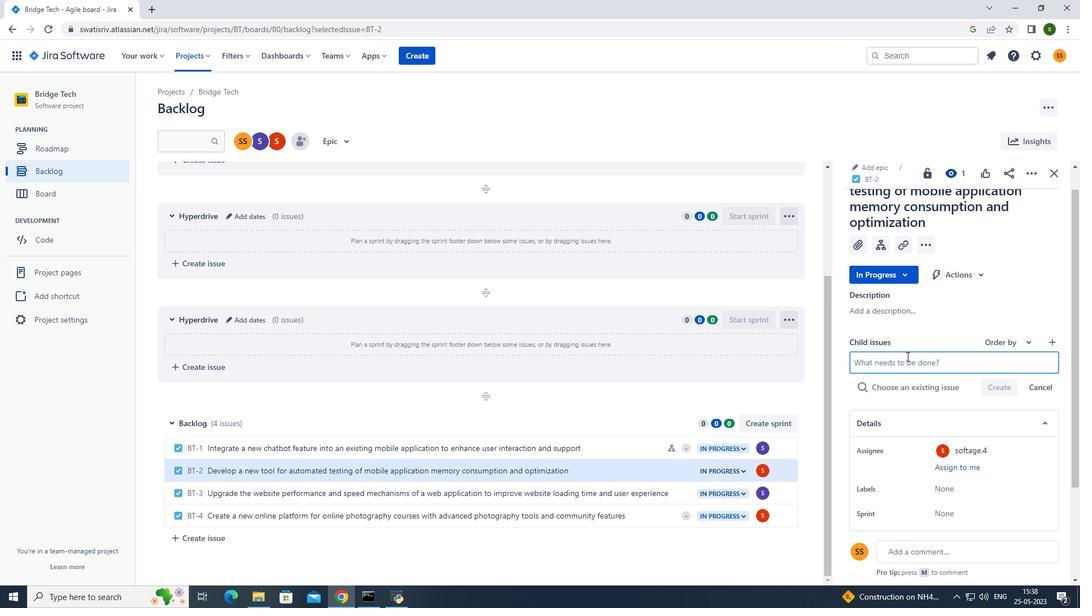 
Action: Mouse pressed left at (907, 367)
Screenshot: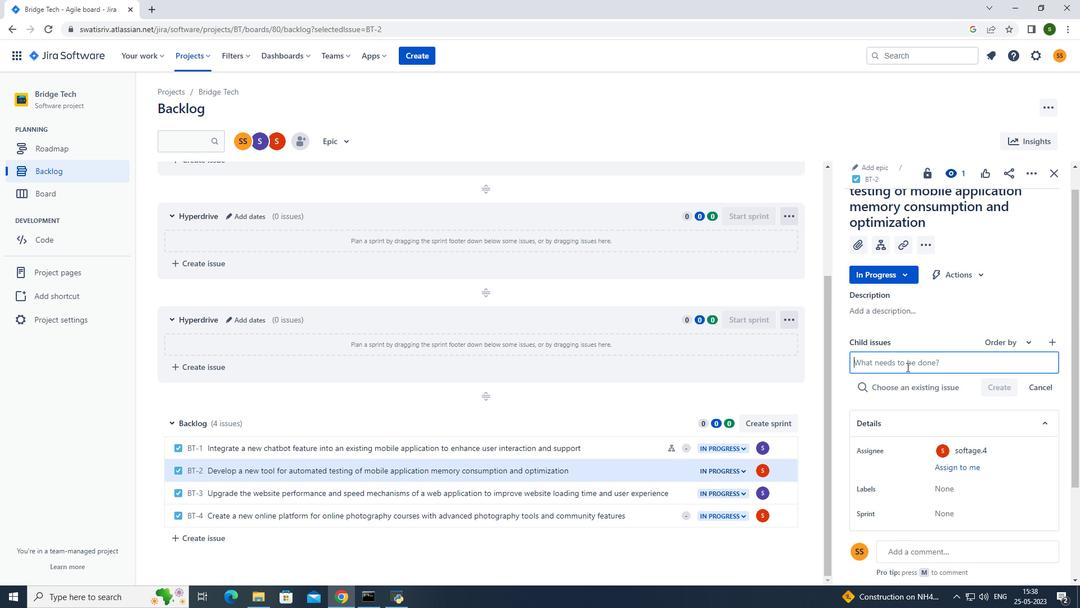 
Action: Mouse moved to (907, 367)
Screenshot: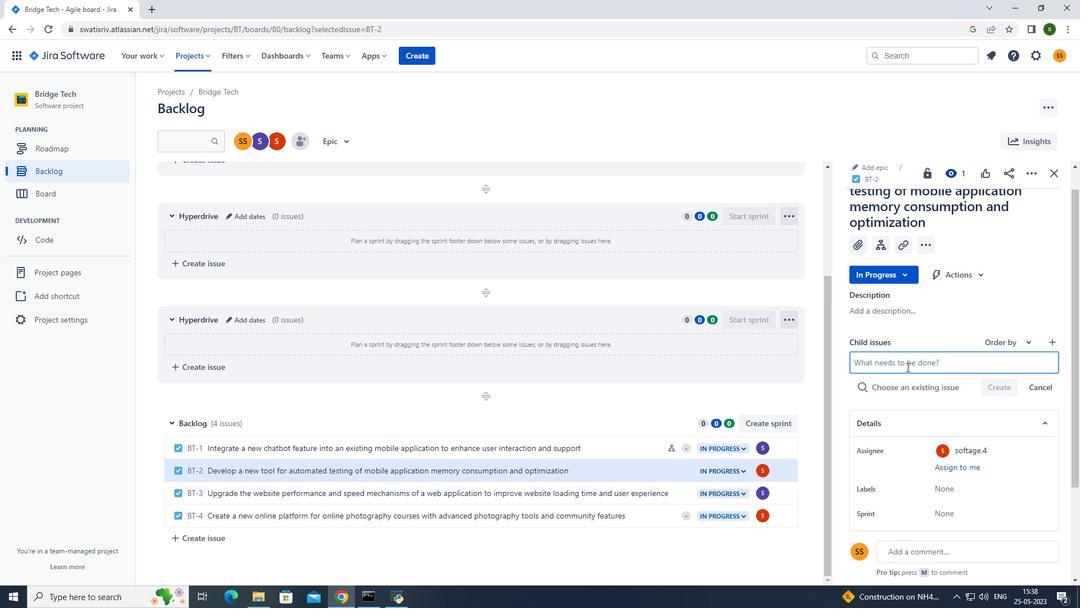 
Action: Key pressed <Key.caps_lock>C<Key.caps_lock>ode<Key.space>optimization<Key.space>for<Key.space>ened<Key.backspace>rgy-efficient<Key.space>speech<Key.space>recognition<Key.enter>
Screenshot: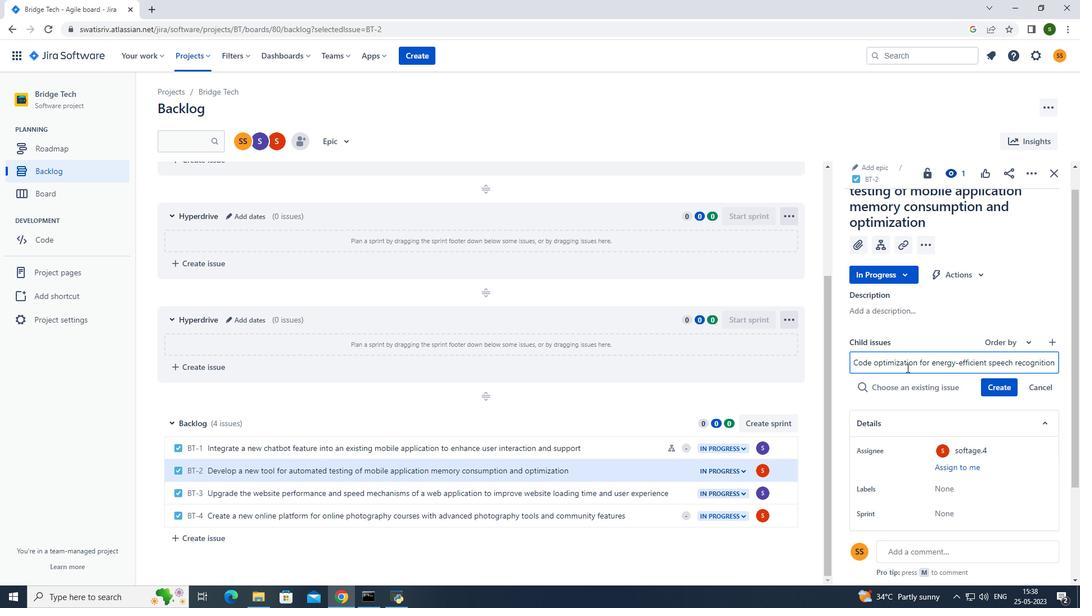 
Action: Mouse moved to (1006, 368)
Screenshot: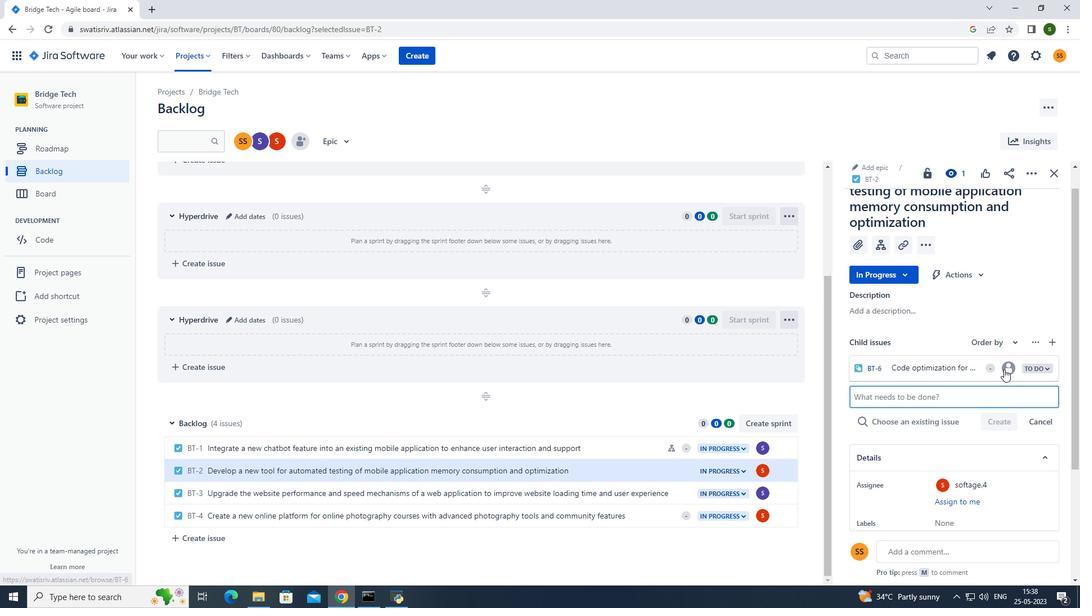 
Action: Mouse pressed left at (1006, 368)
Screenshot: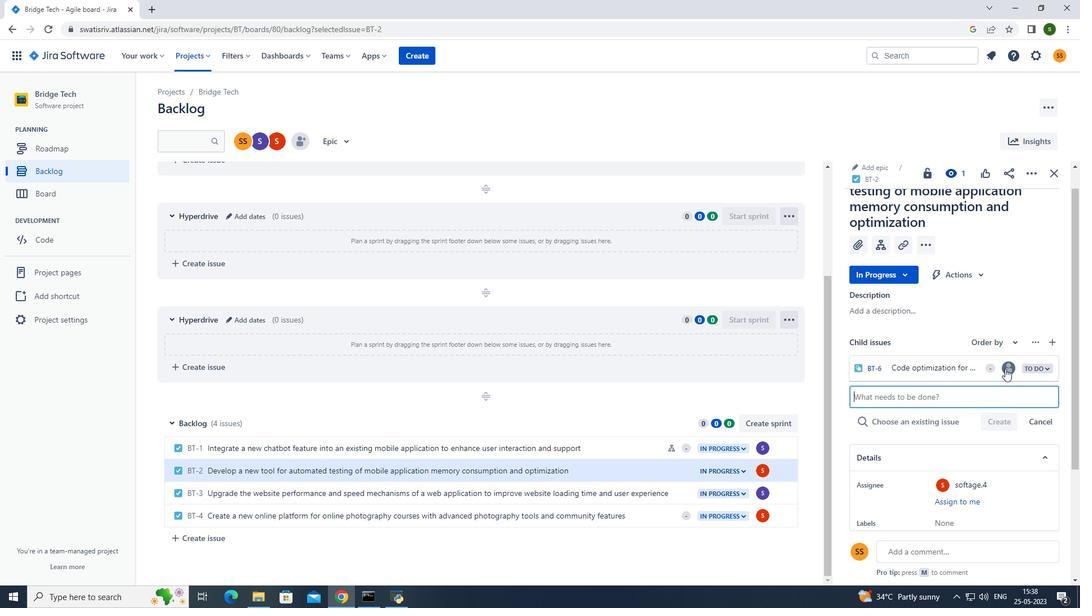 
Action: Mouse moved to (910, 312)
Screenshot: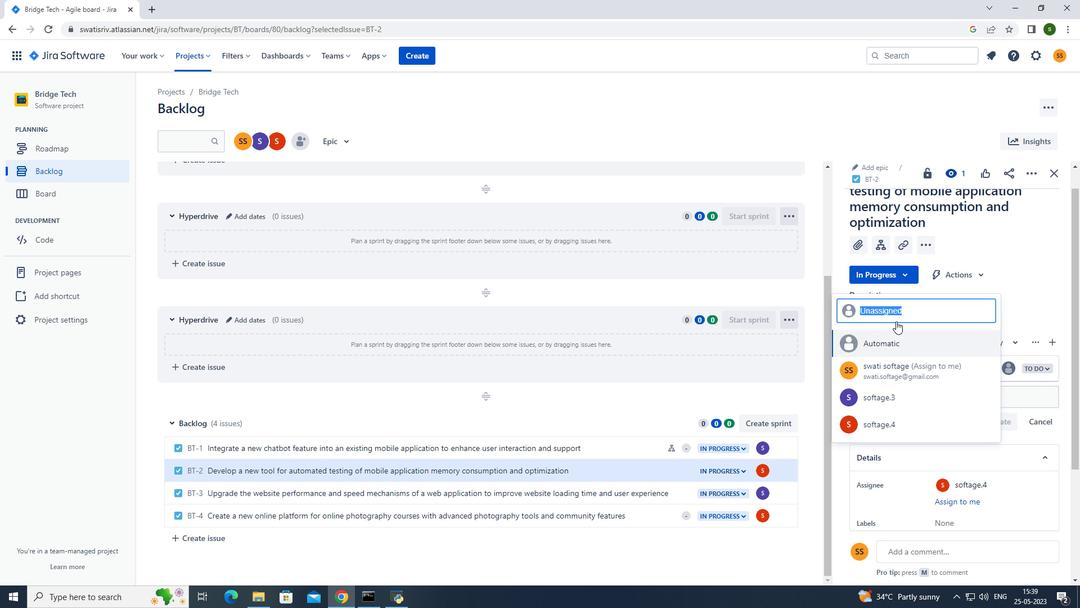 
Action: Key pressed softage.4<Key.shift>@softage.net
Screenshot: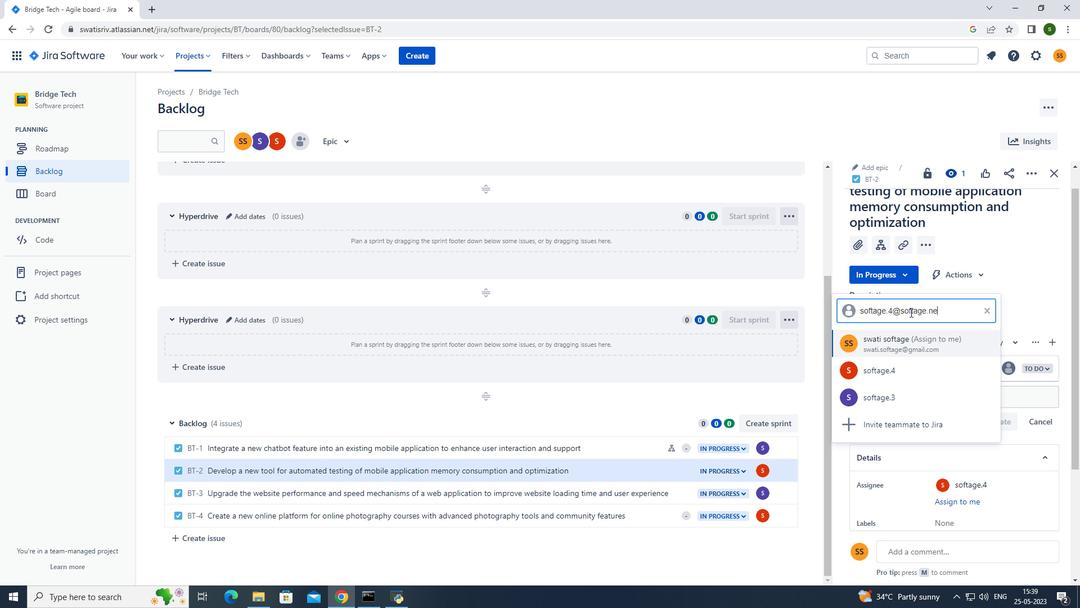 
Action: Mouse moved to (906, 371)
Screenshot: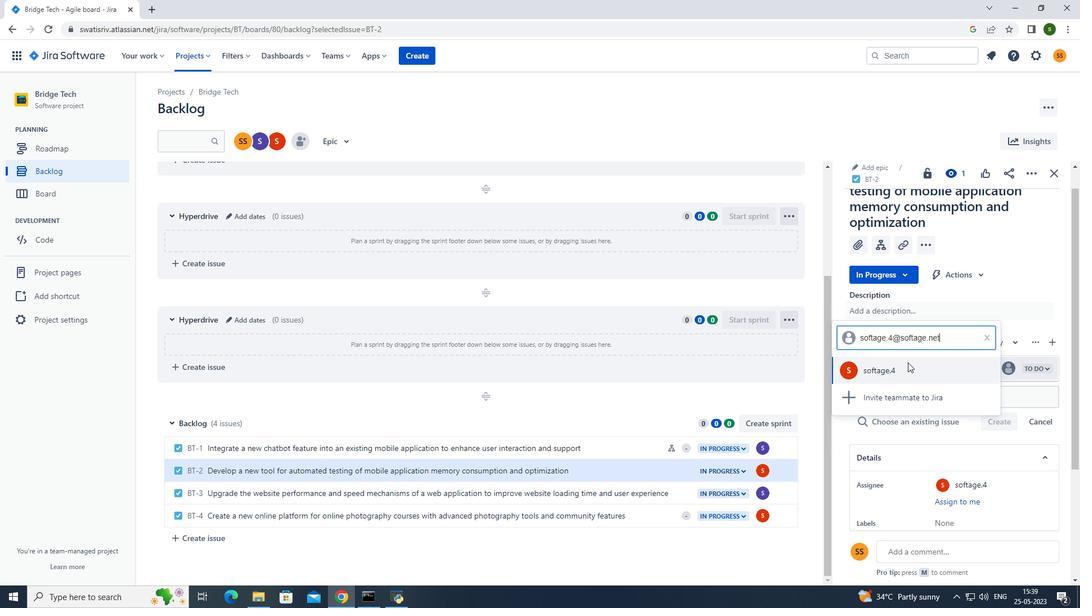
Action: Mouse pressed left at (906, 371)
Screenshot: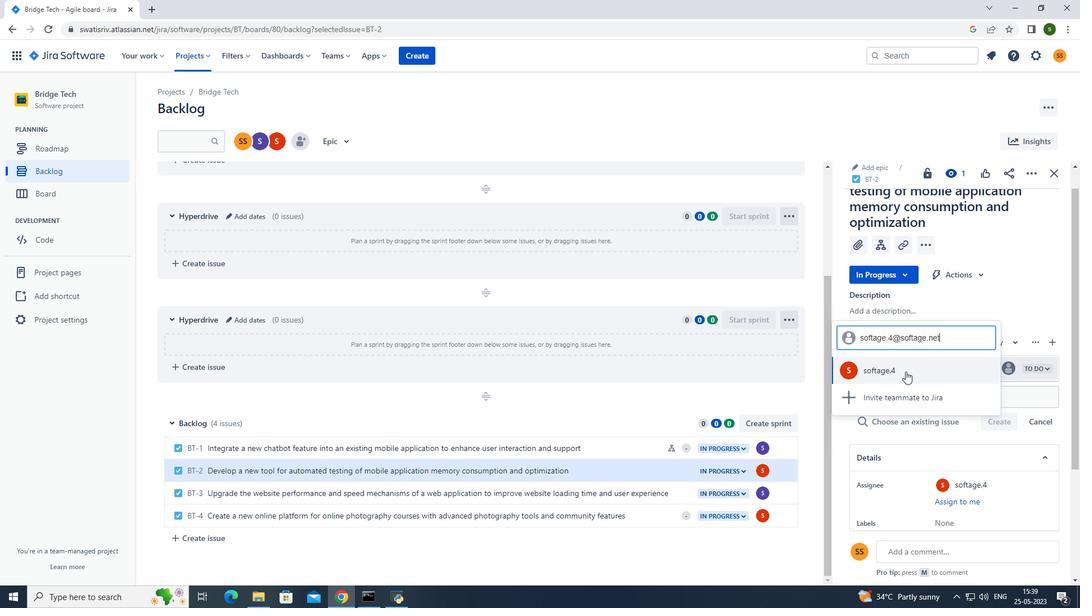 
Action: Mouse moved to (541, 131)
Screenshot: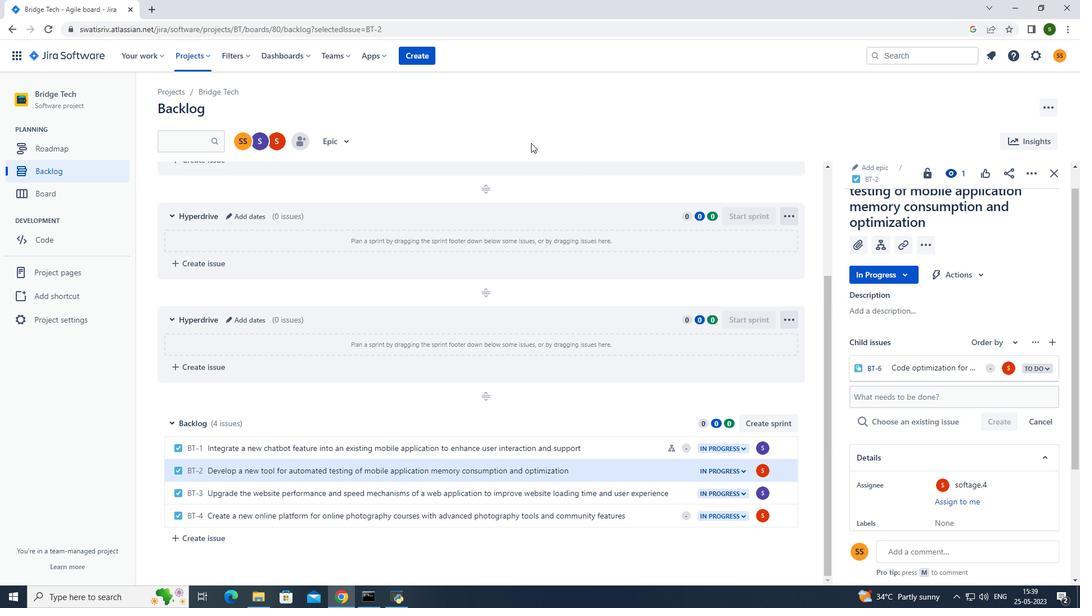 
Action: Mouse pressed left at (541, 131)
Screenshot: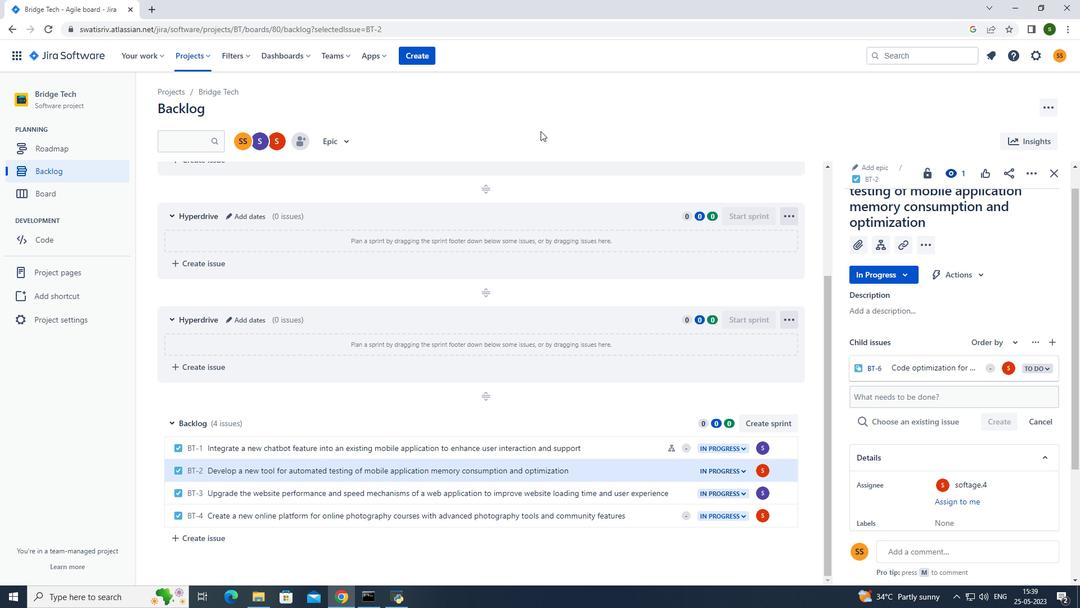 
